 Task: Create a due date automation trigger when advanced on, on the wednesday before a card is due add dates not starting today at 11:00 AM.
Action: Mouse moved to (888, 274)
Screenshot: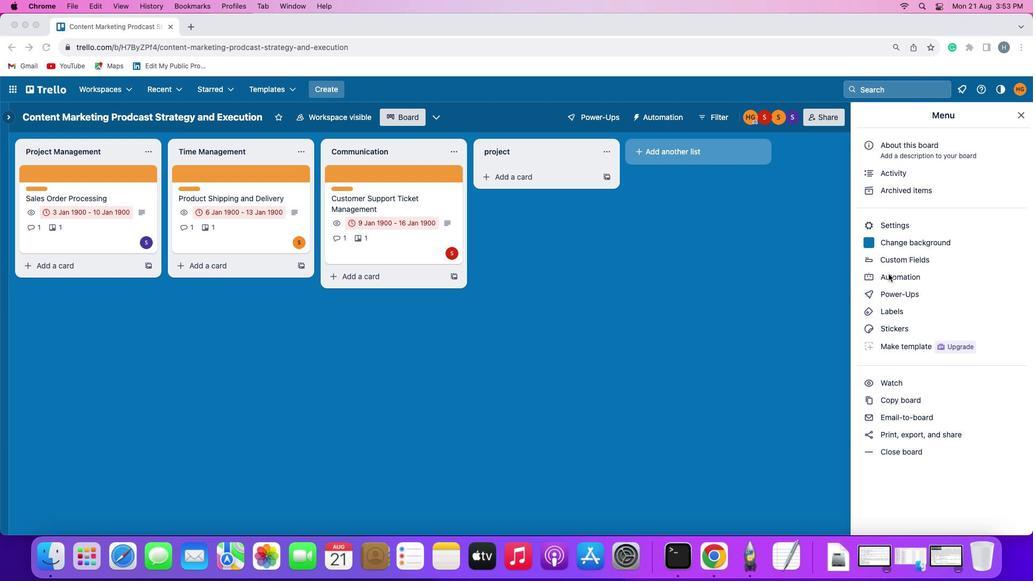 
Action: Mouse pressed left at (888, 274)
Screenshot: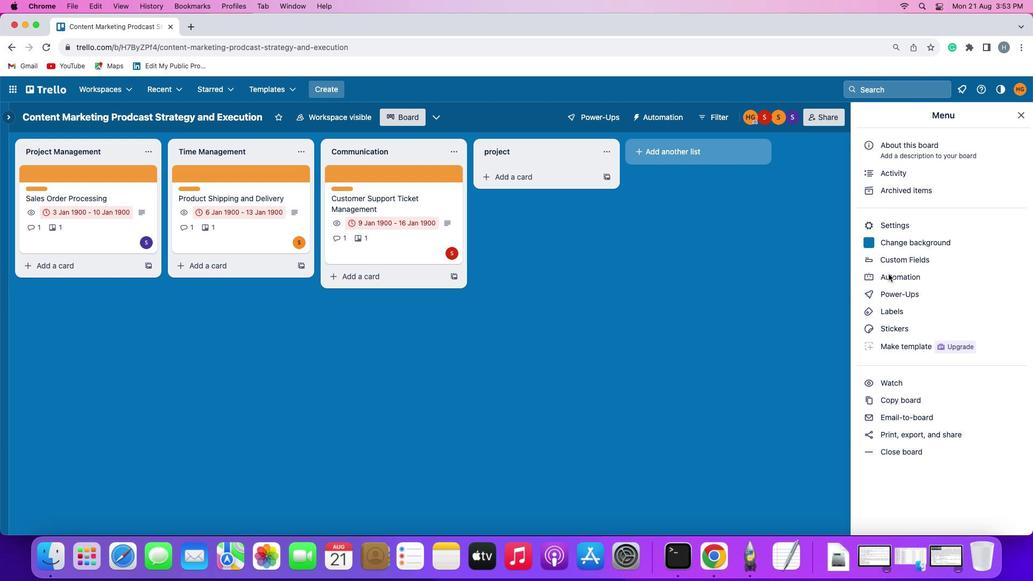 
Action: Mouse moved to (888, 273)
Screenshot: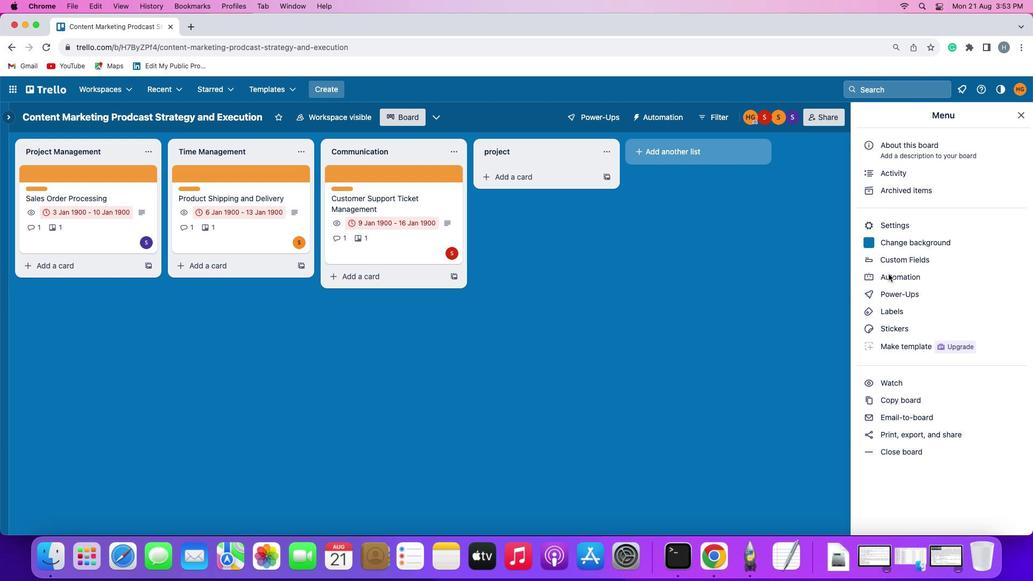 
Action: Mouse pressed left at (888, 273)
Screenshot: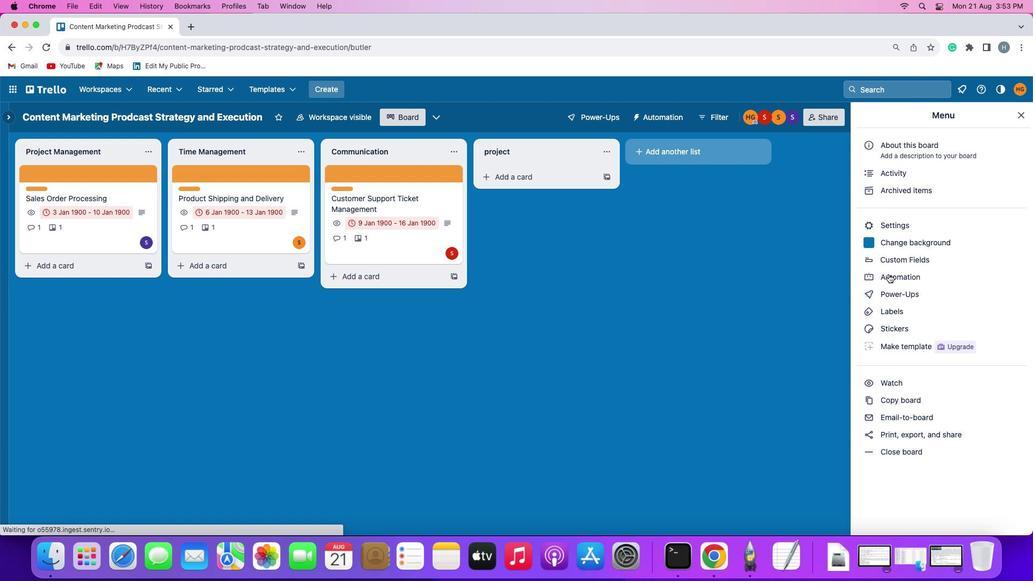 
Action: Mouse moved to (76, 253)
Screenshot: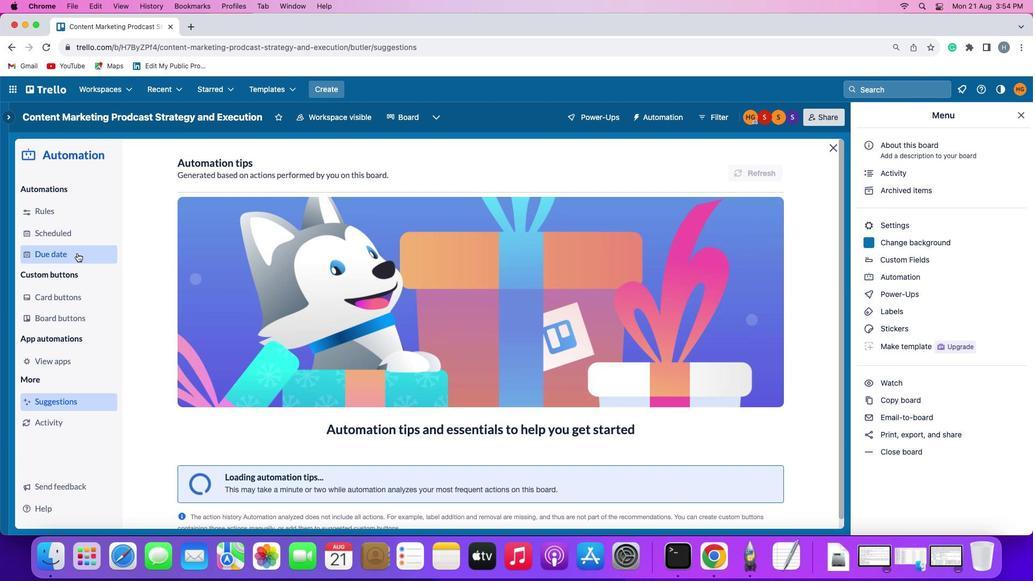 
Action: Mouse pressed left at (76, 253)
Screenshot: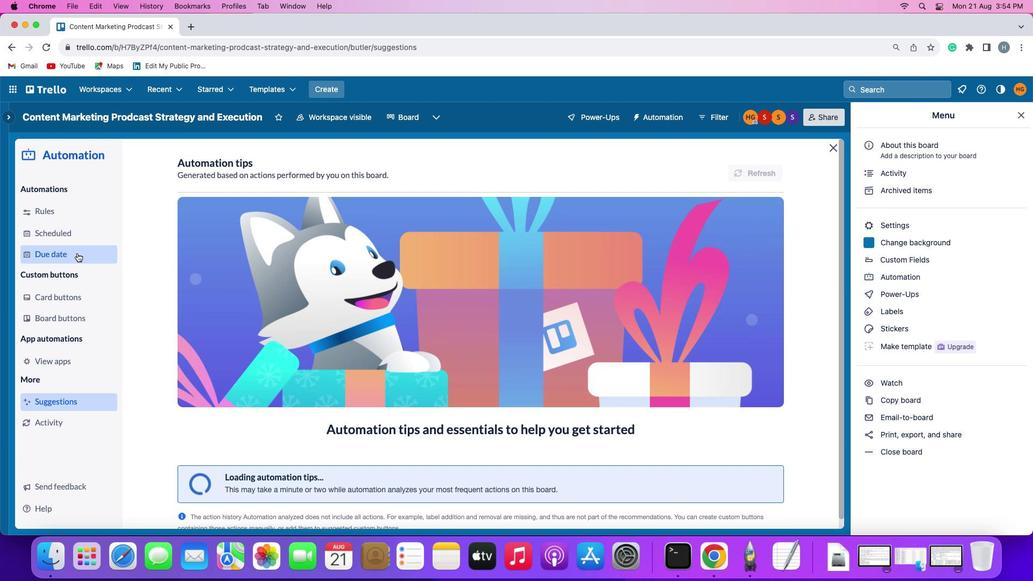 
Action: Mouse moved to (716, 162)
Screenshot: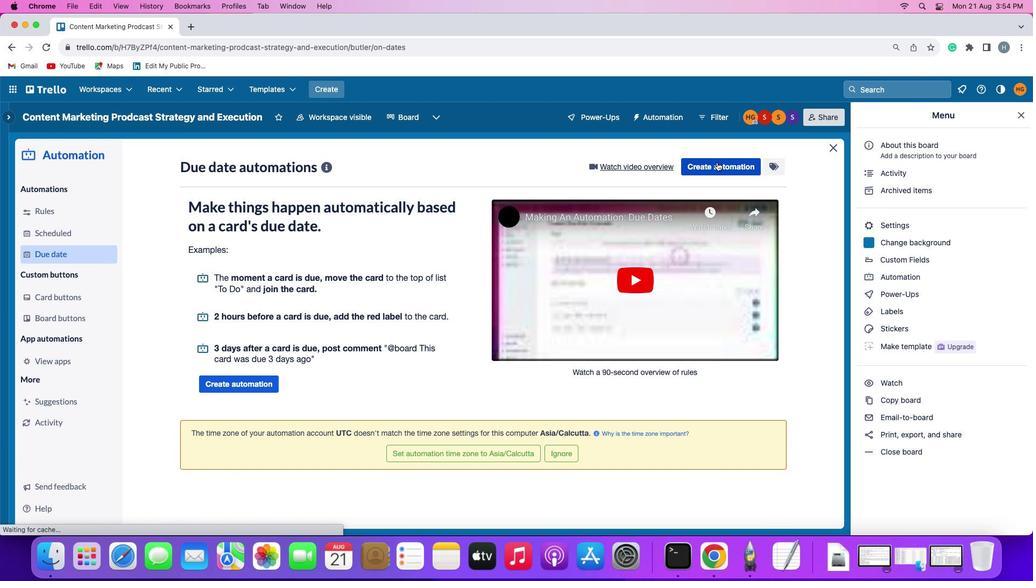 
Action: Mouse pressed left at (716, 162)
Screenshot: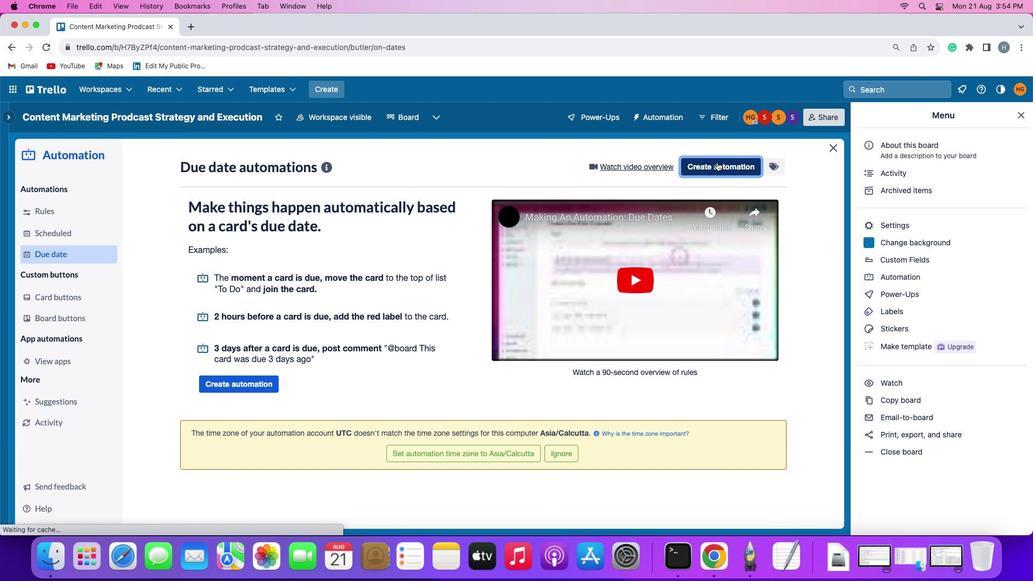 
Action: Mouse moved to (195, 269)
Screenshot: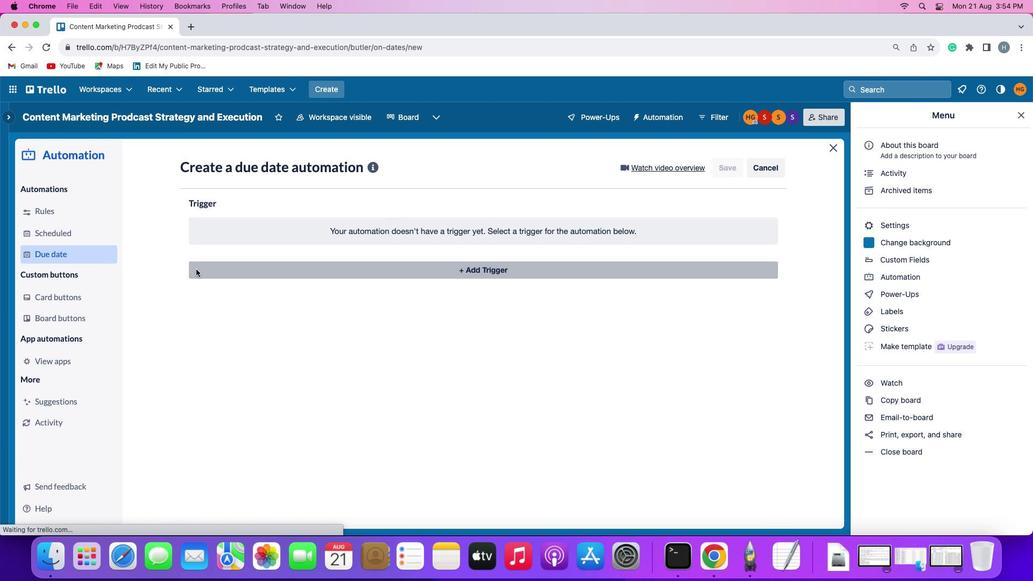 
Action: Mouse pressed left at (195, 269)
Screenshot: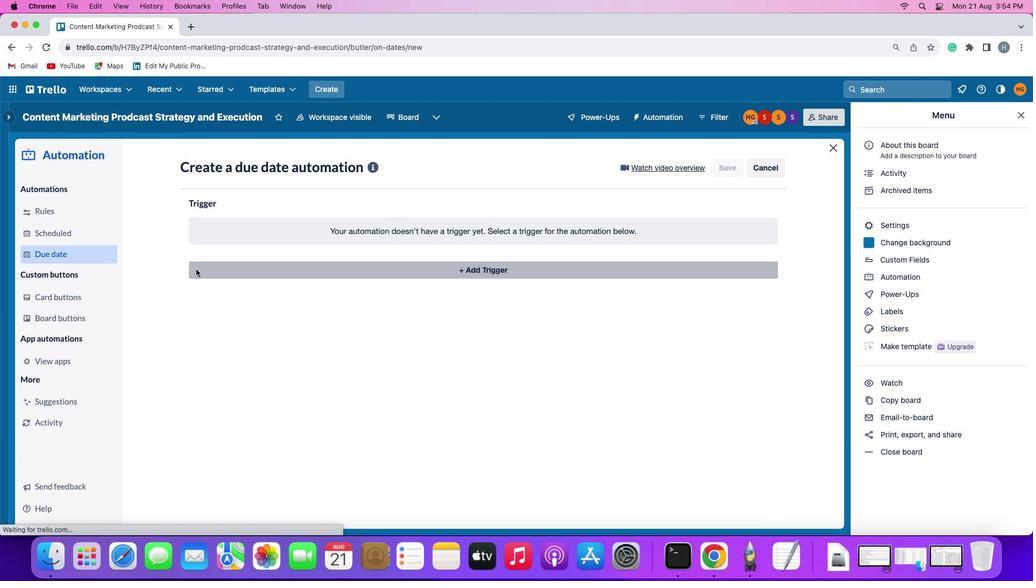 
Action: Mouse moved to (241, 468)
Screenshot: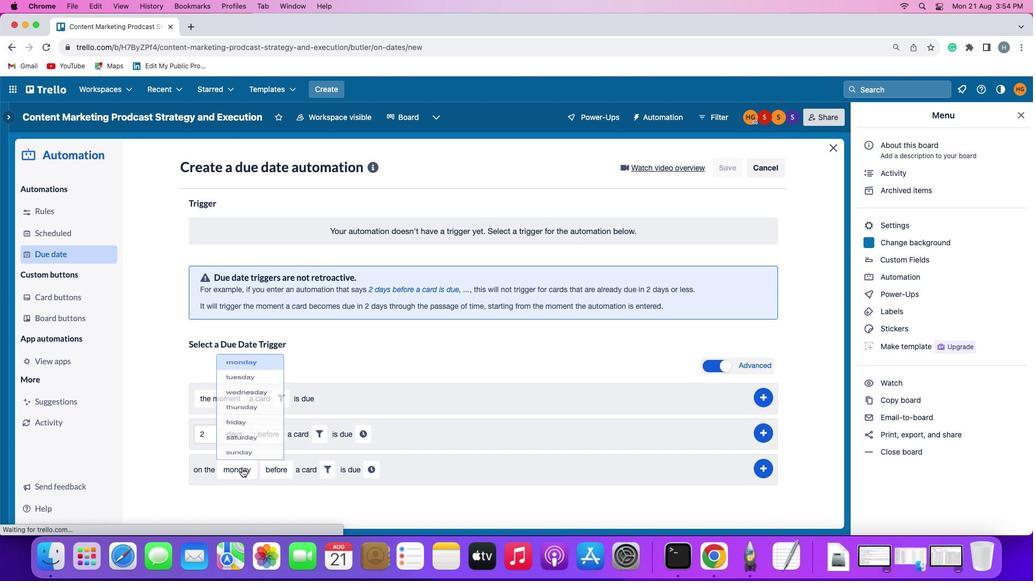 
Action: Mouse pressed left at (241, 468)
Screenshot: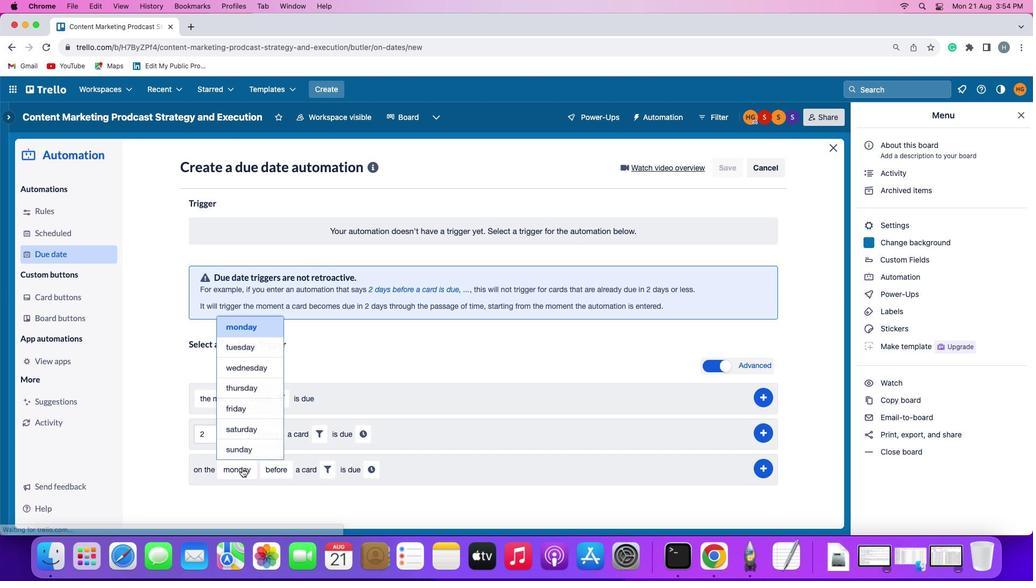 
Action: Mouse moved to (255, 368)
Screenshot: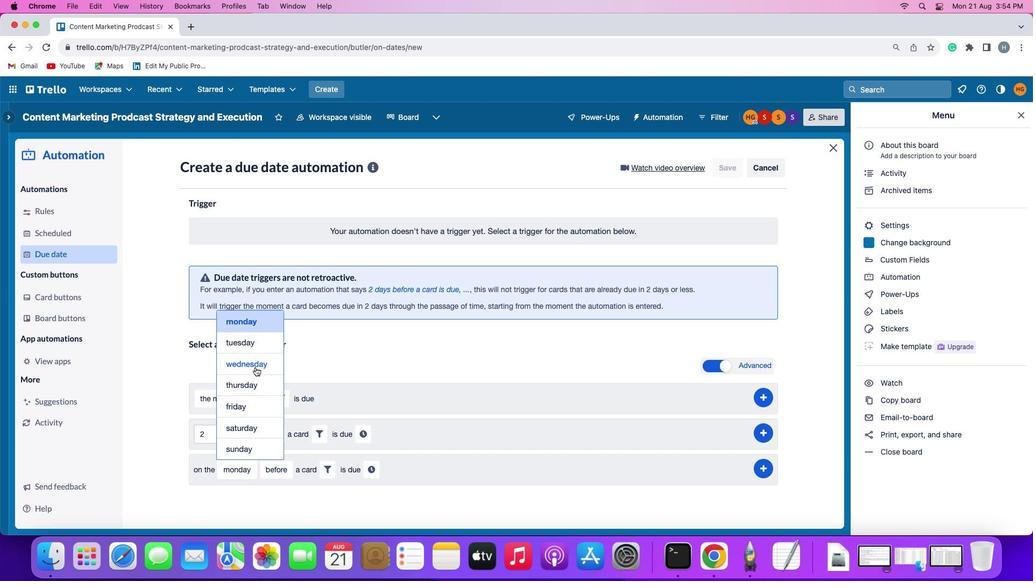 
Action: Mouse pressed left at (255, 368)
Screenshot: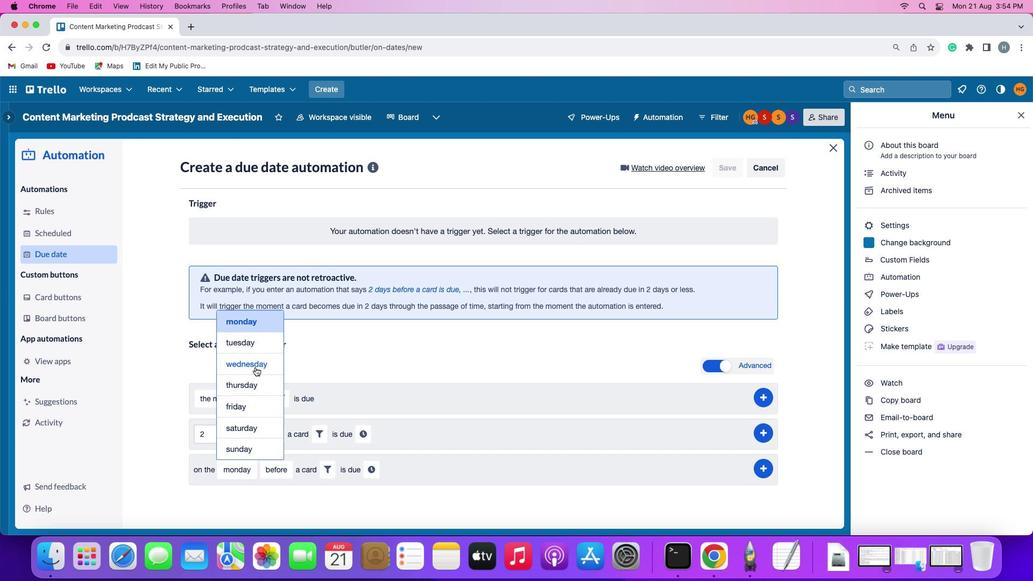 
Action: Mouse moved to (343, 462)
Screenshot: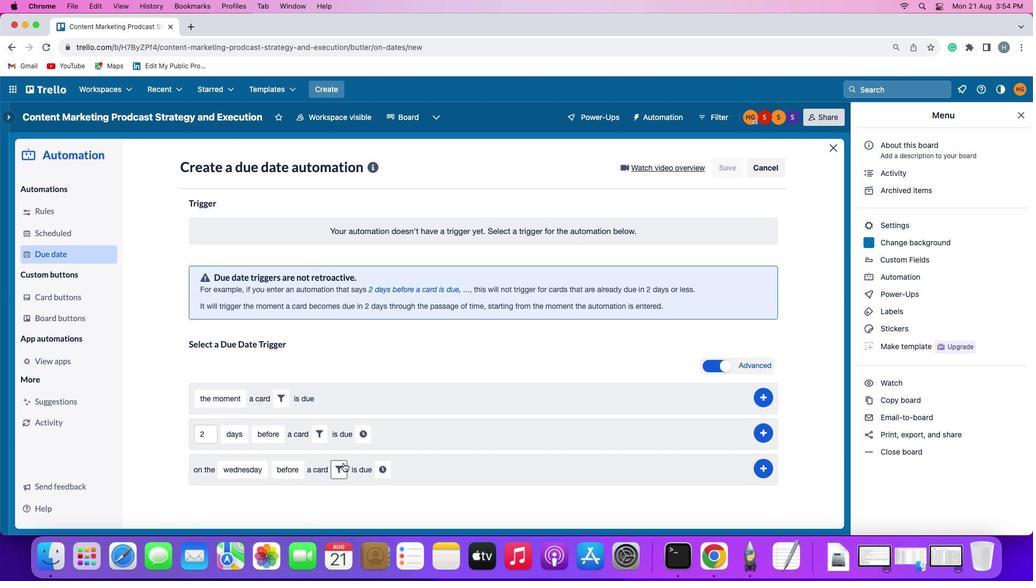 
Action: Mouse pressed left at (343, 462)
Screenshot: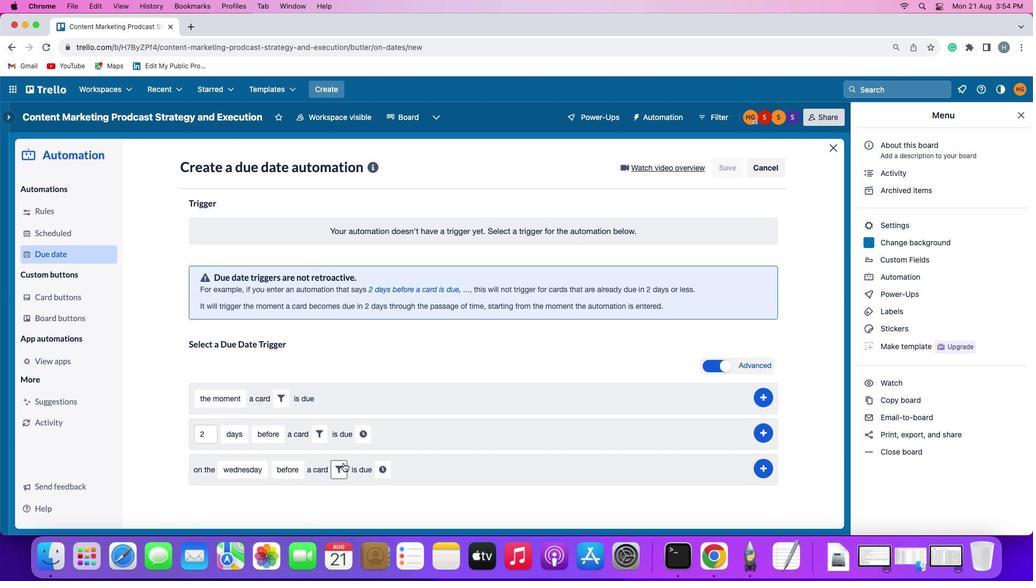 
Action: Mouse moved to (396, 503)
Screenshot: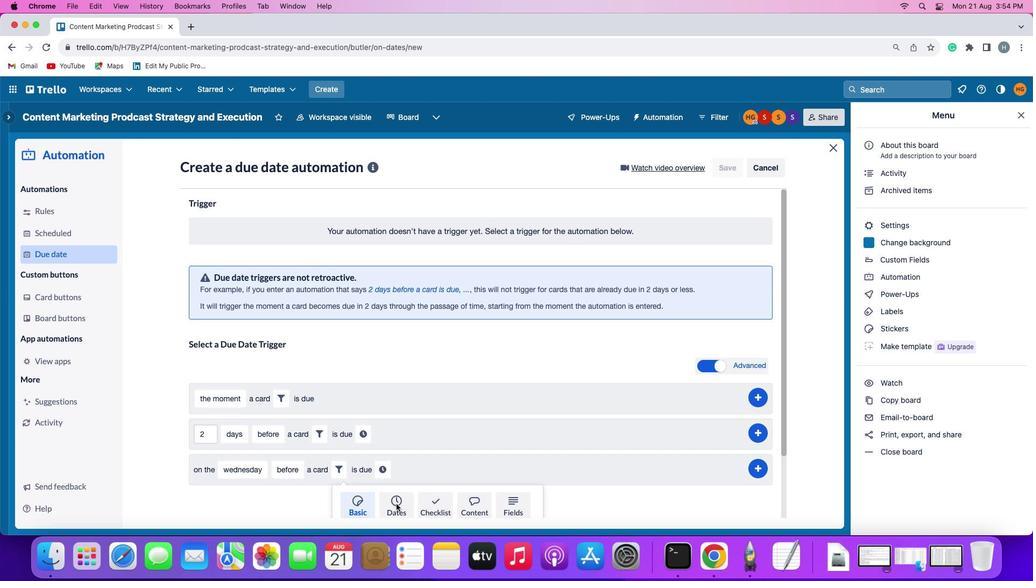 
Action: Mouse pressed left at (396, 503)
Screenshot: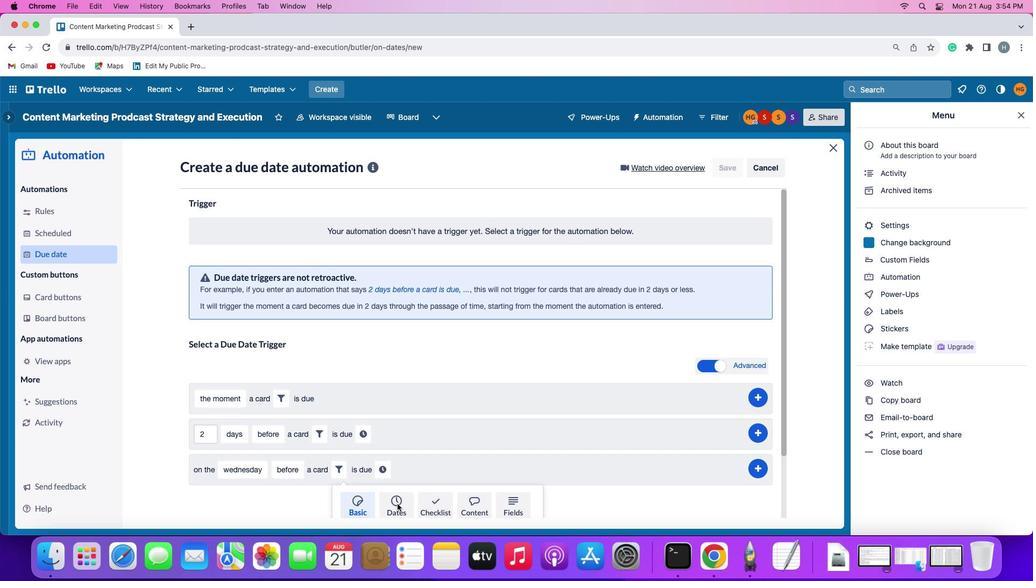 
Action: Mouse moved to (310, 502)
Screenshot: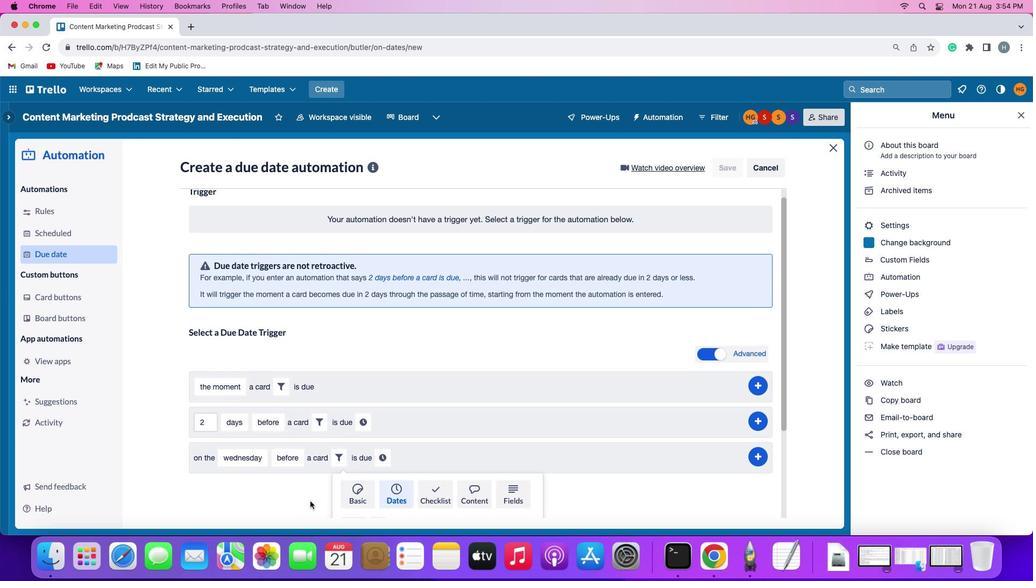 
Action: Mouse scrolled (310, 502) with delta (0, 0)
Screenshot: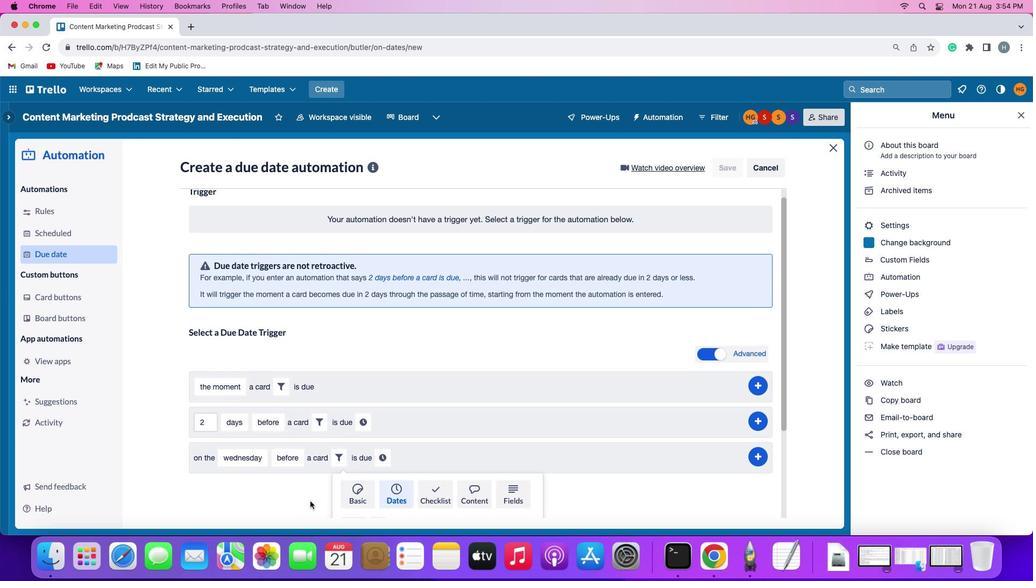
Action: Mouse moved to (310, 502)
Screenshot: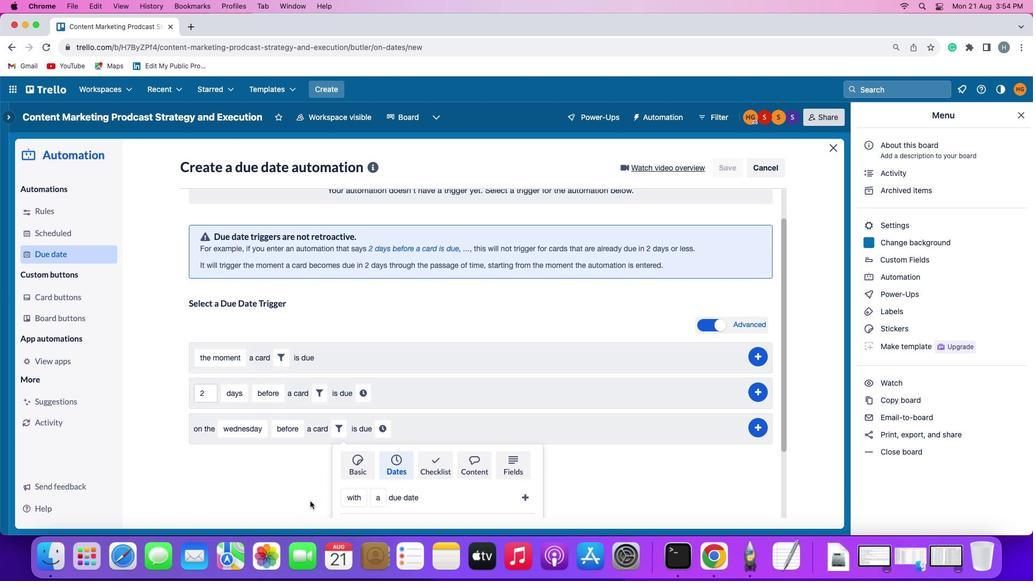 
Action: Mouse scrolled (310, 502) with delta (0, 0)
Screenshot: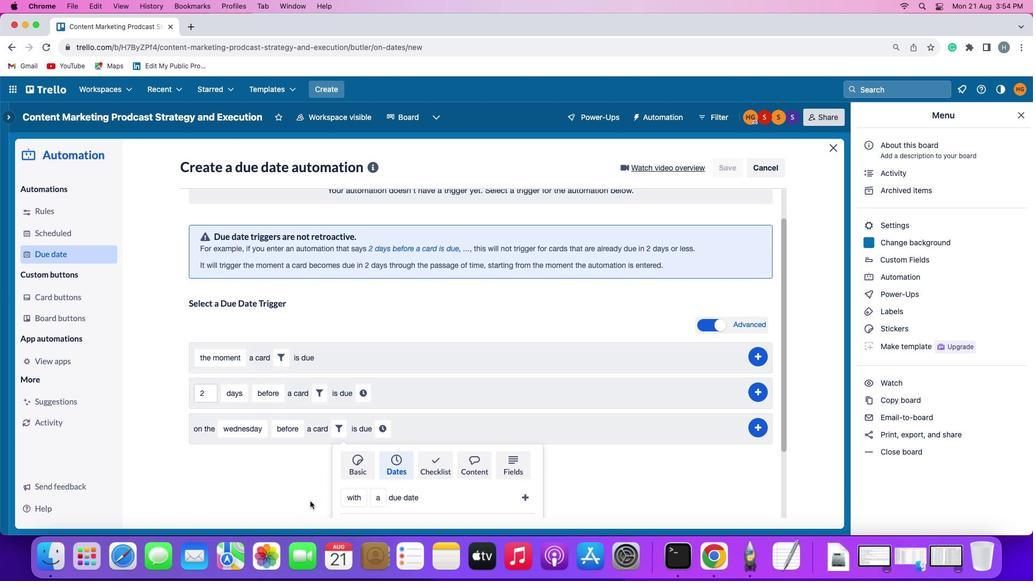 
Action: Mouse scrolled (310, 502) with delta (0, -2)
Screenshot: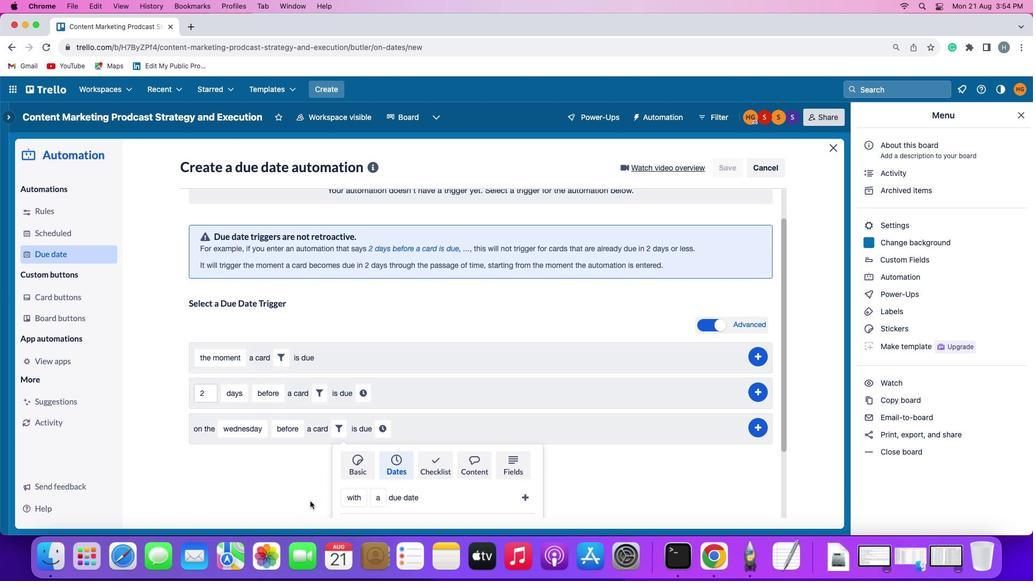 
Action: Mouse moved to (310, 502)
Screenshot: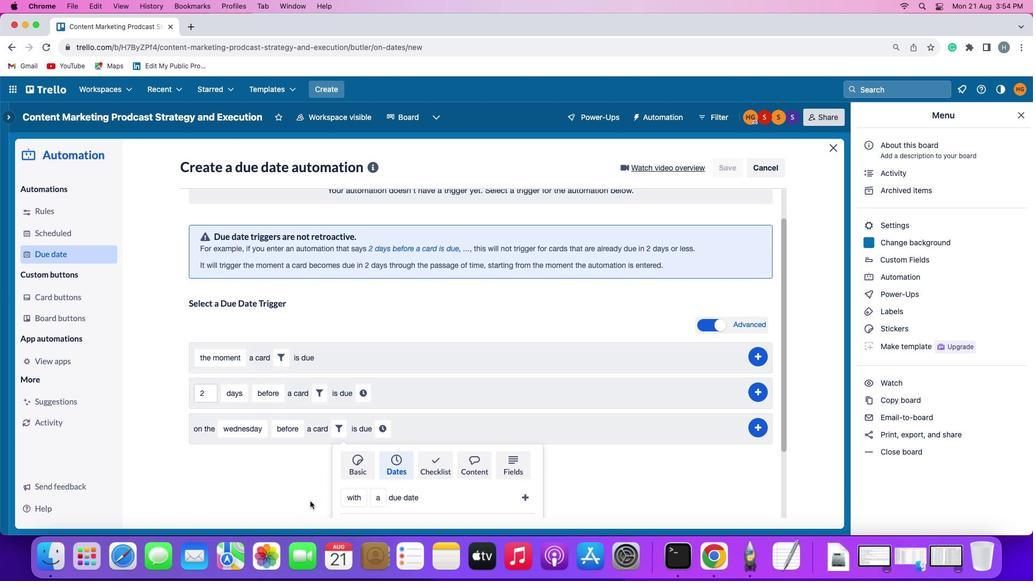 
Action: Mouse scrolled (310, 502) with delta (0, -2)
Screenshot: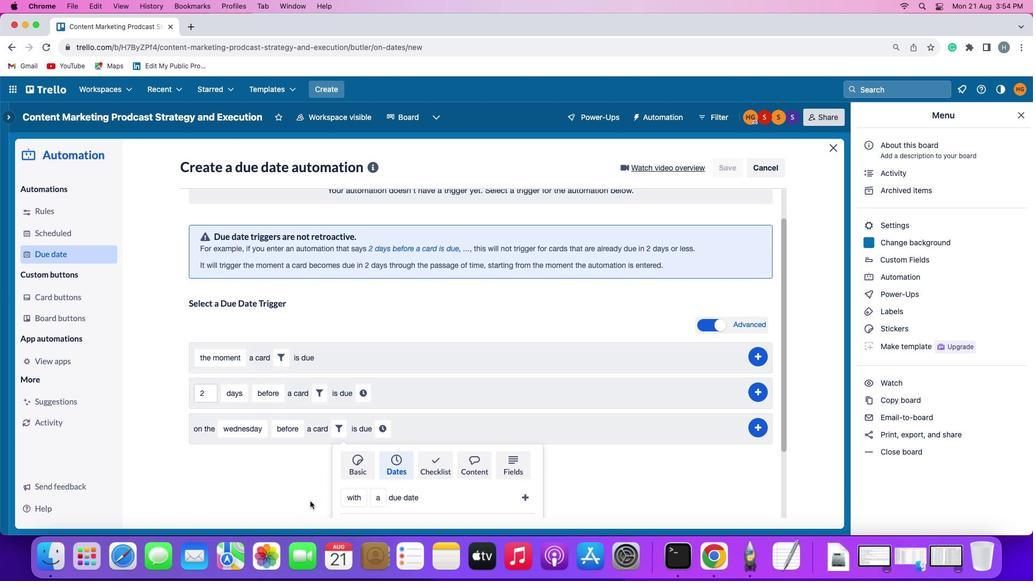 
Action: Mouse scrolled (310, 502) with delta (0, -3)
Screenshot: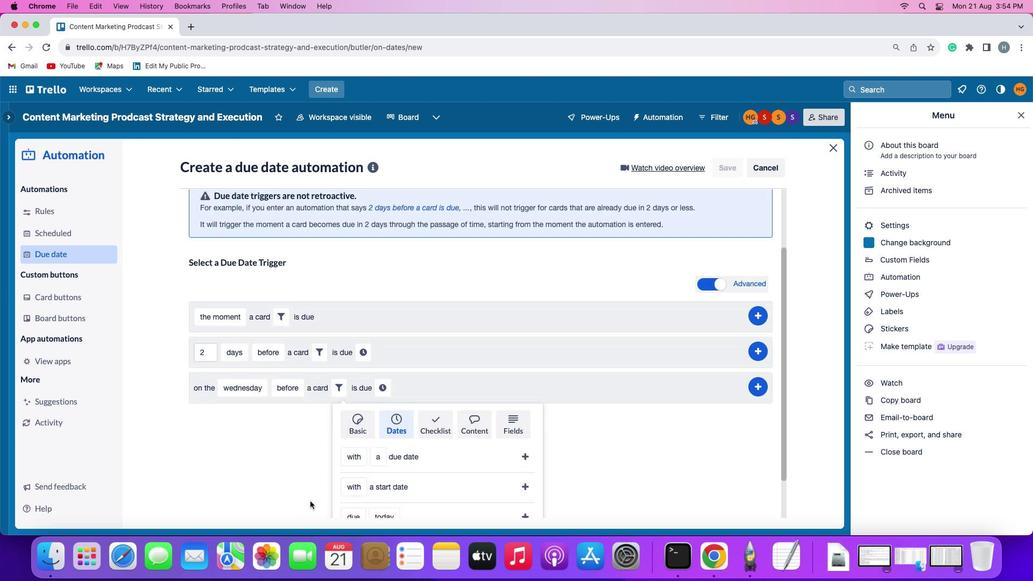
Action: Mouse moved to (309, 500)
Screenshot: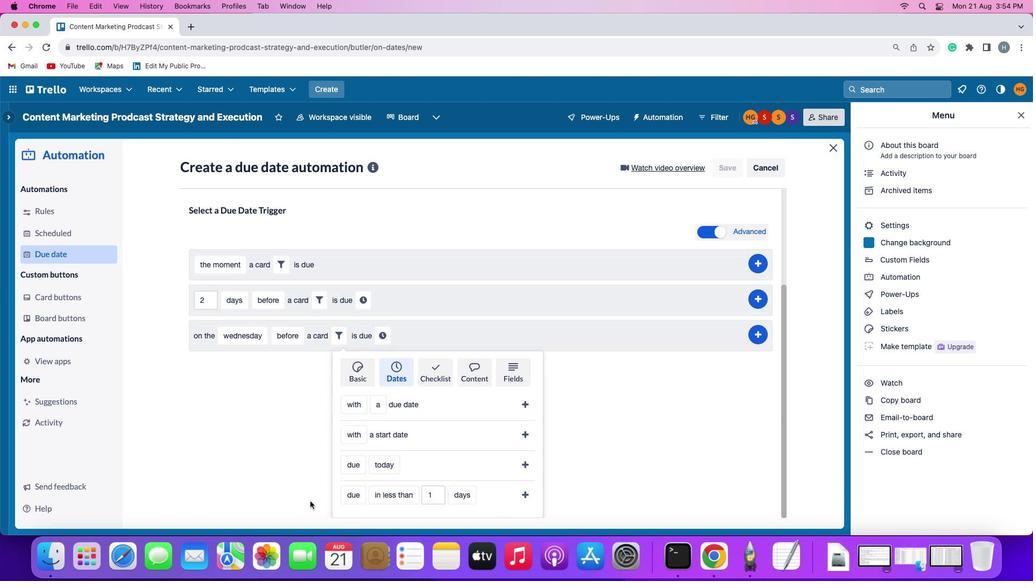 
Action: Mouse scrolled (309, 500) with delta (0, 0)
Screenshot: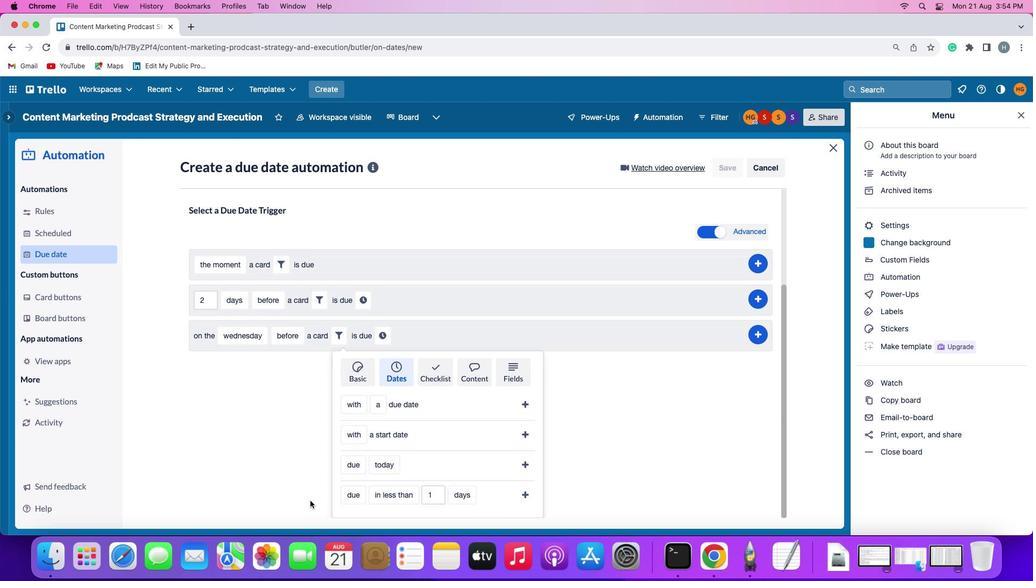 
Action: Mouse scrolled (309, 500) with delta (0, 0)
Screenshot: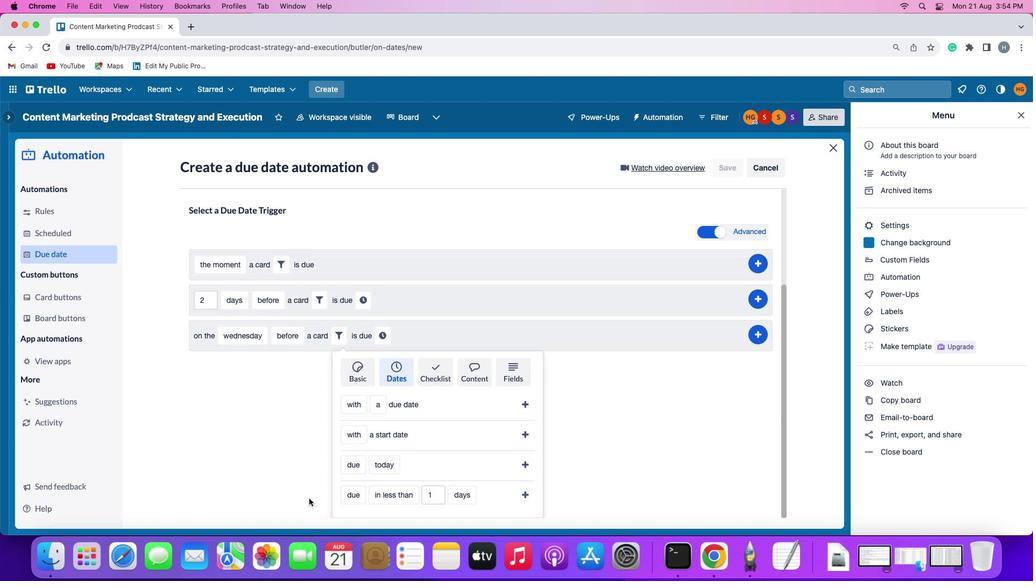 
Action: Mouse scrolled (309, 500) with delta (0, -1)
Screenshot: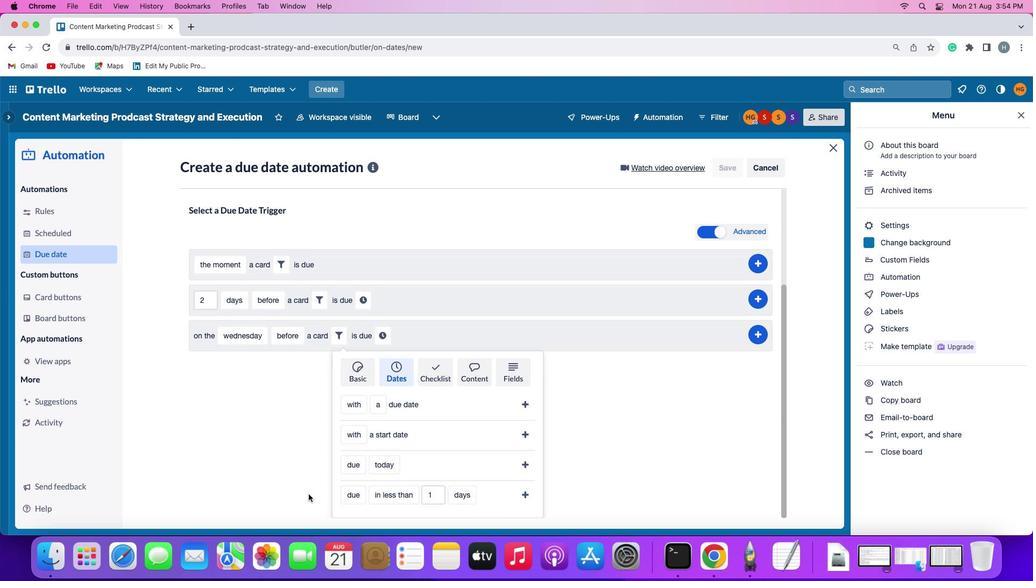 
Action: Mouse scrolled (309, 500) with delta (0, -2)
Screenshot: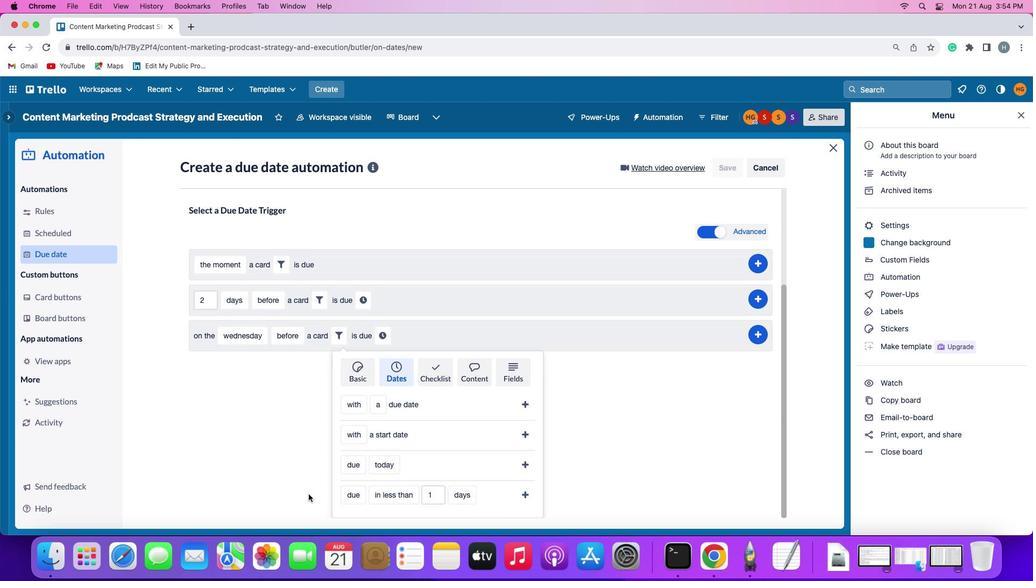 
Action: Mouse moved to (354, 463)
Screenshot: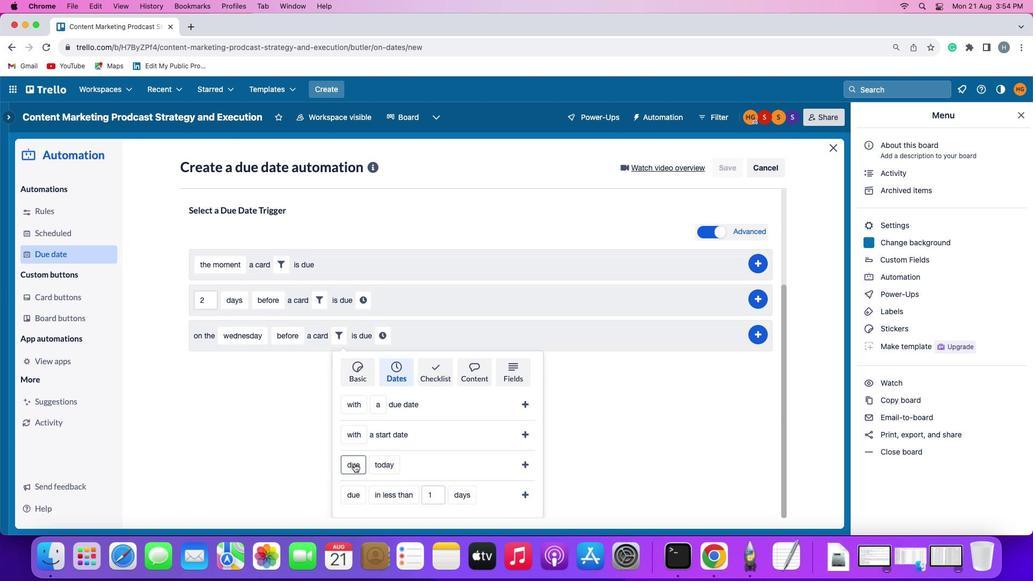 
Action: Mouse pressed left at (354, 463)
Screenshot: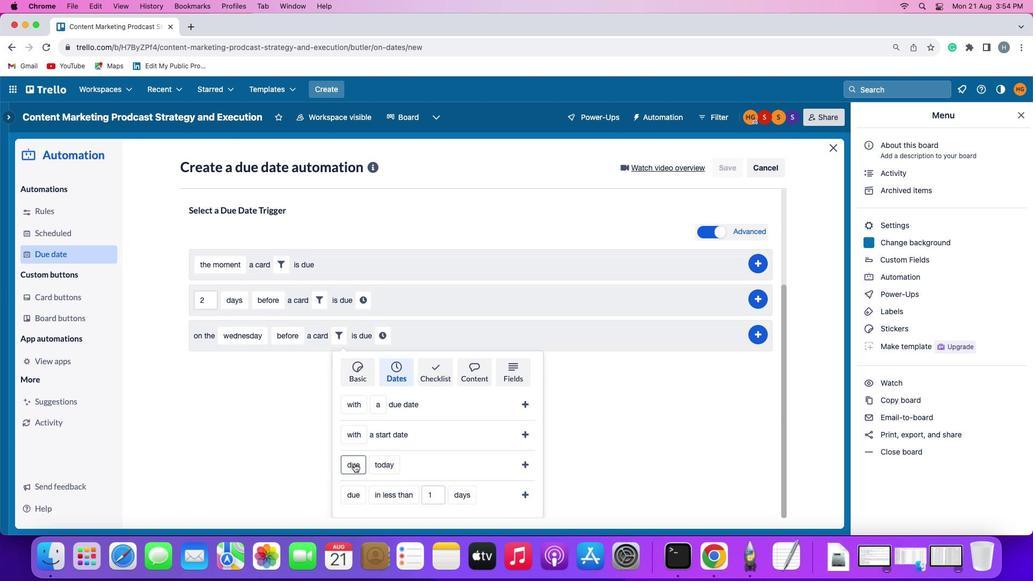 
Action: Mouse moved to (361, 443)
Screenshot: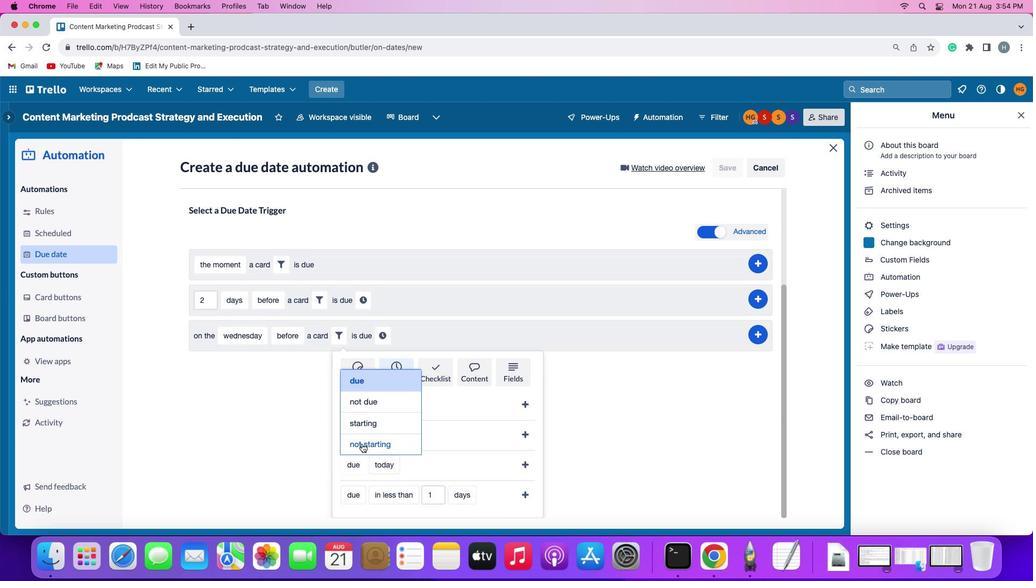 
Action: Mouse pressed left at (361, 443)
Screenshot: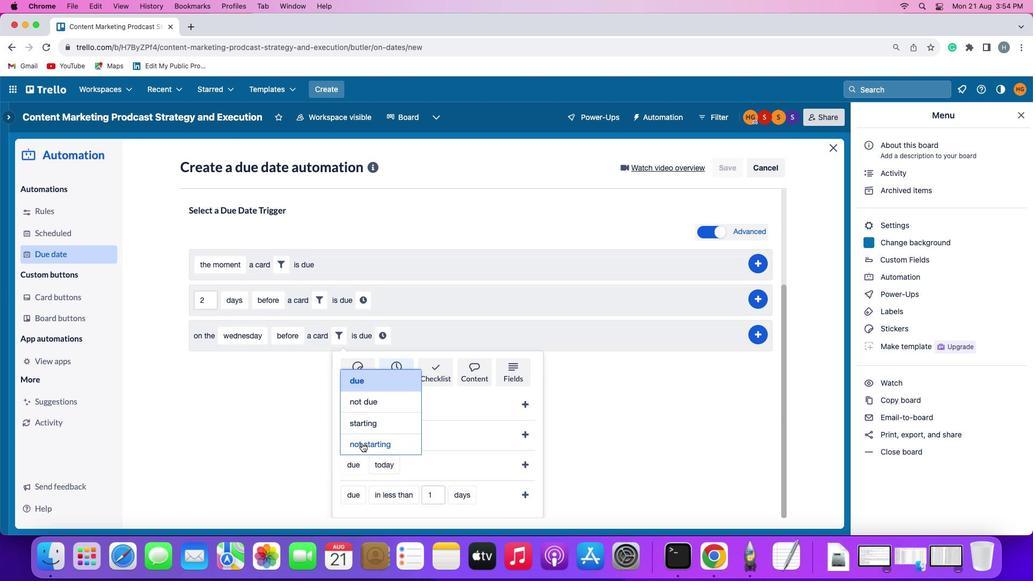 
Action: Mouse moved to (409, 463)
Screenshot: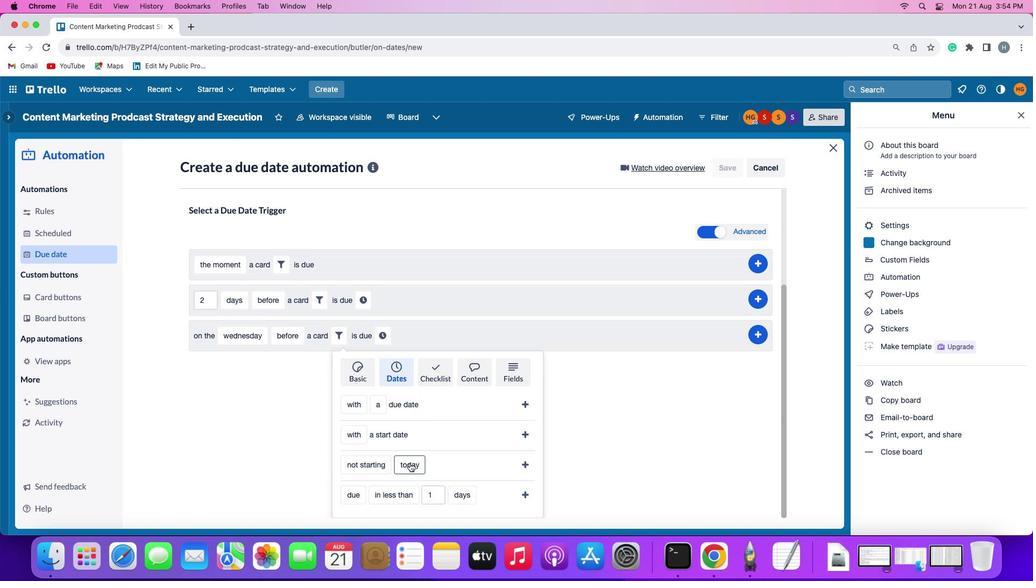 
Action: Mouse pressed left at (409, 463)
Screenshot: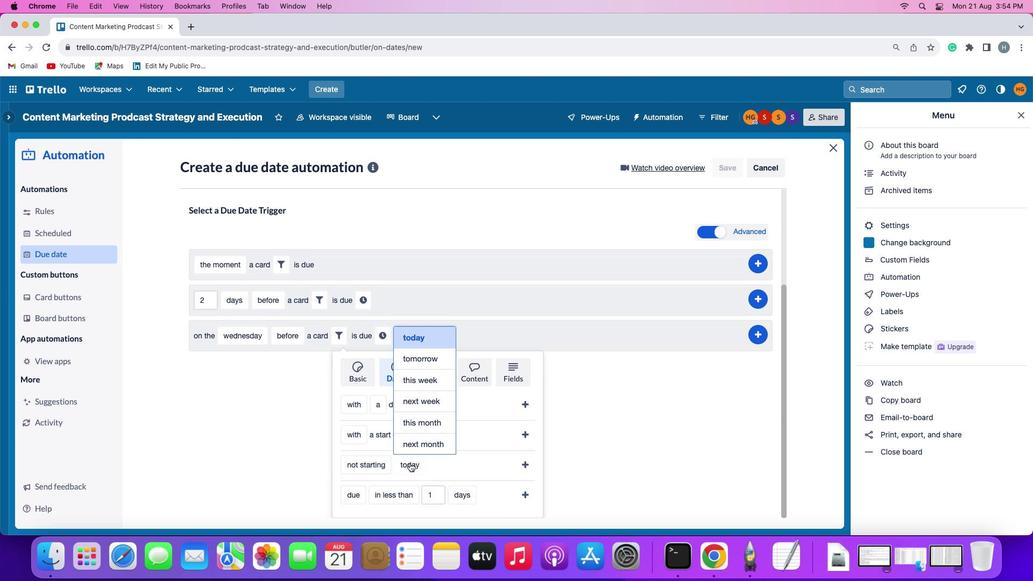 
Action: Mouse moved to (429, 333)
Screenshot: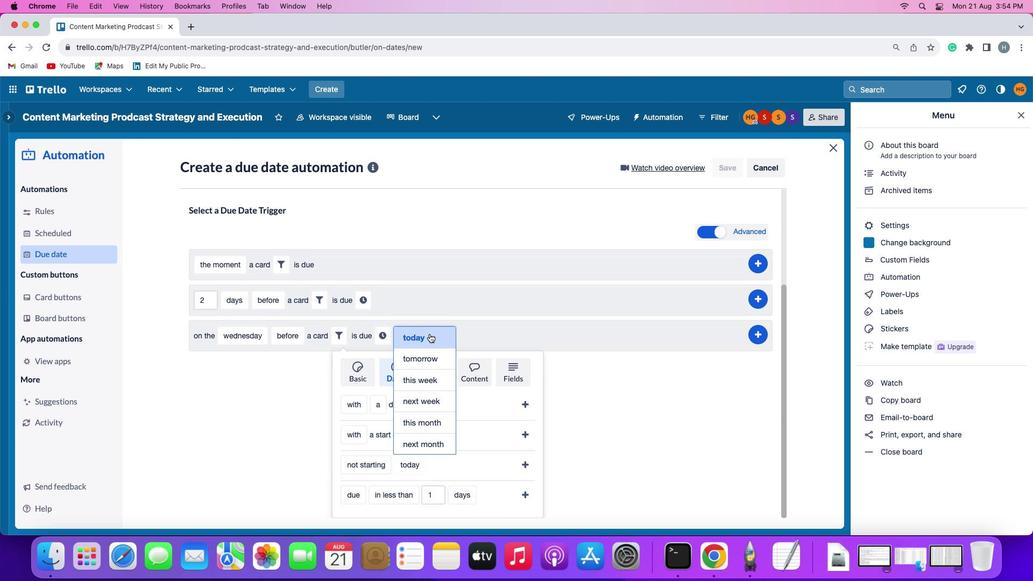 
Action: Mouse pressed left at (429, 333)
Screenshot: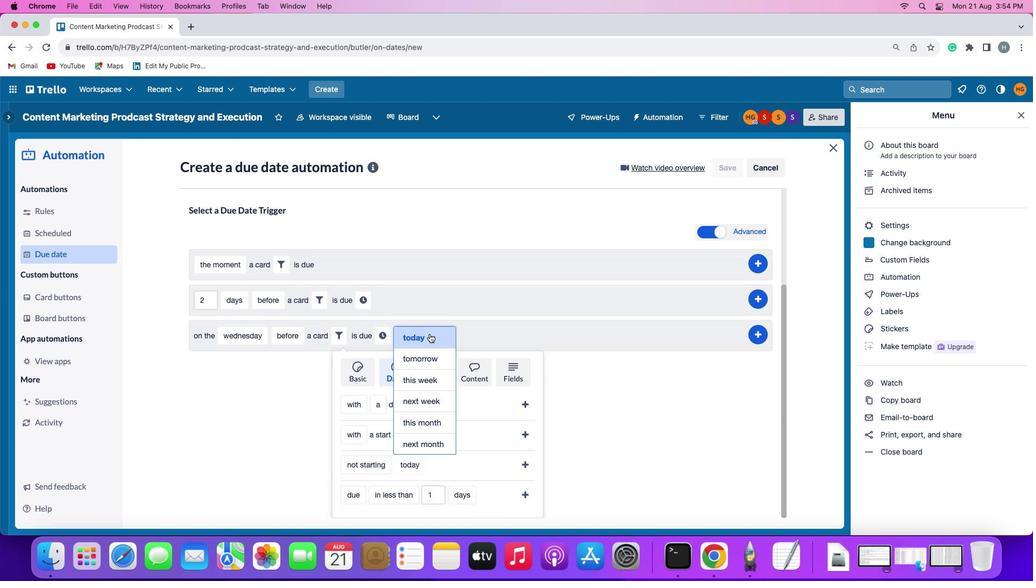 
Action: Mouse moved to (526, 466)
Screenshot: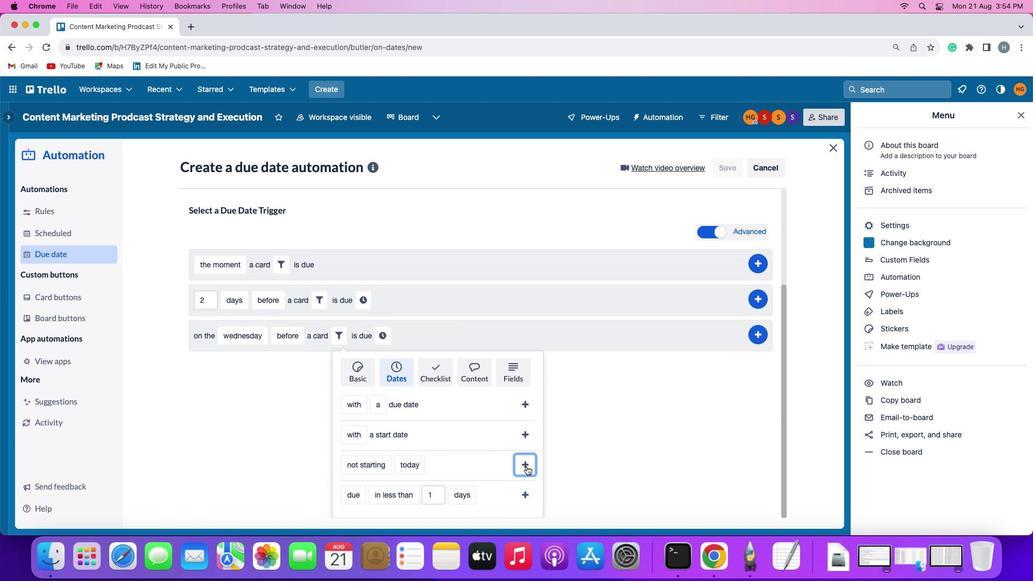 
Action: Mouse pressed left at (526, 466)
Screenshot: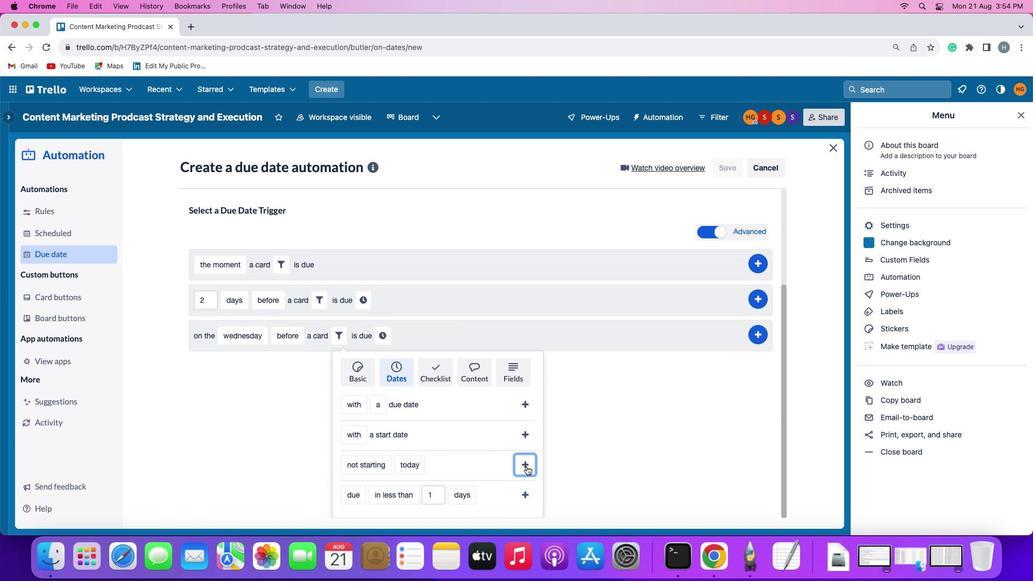 
Action: Mouse moved to (470, 469)
Screenshot: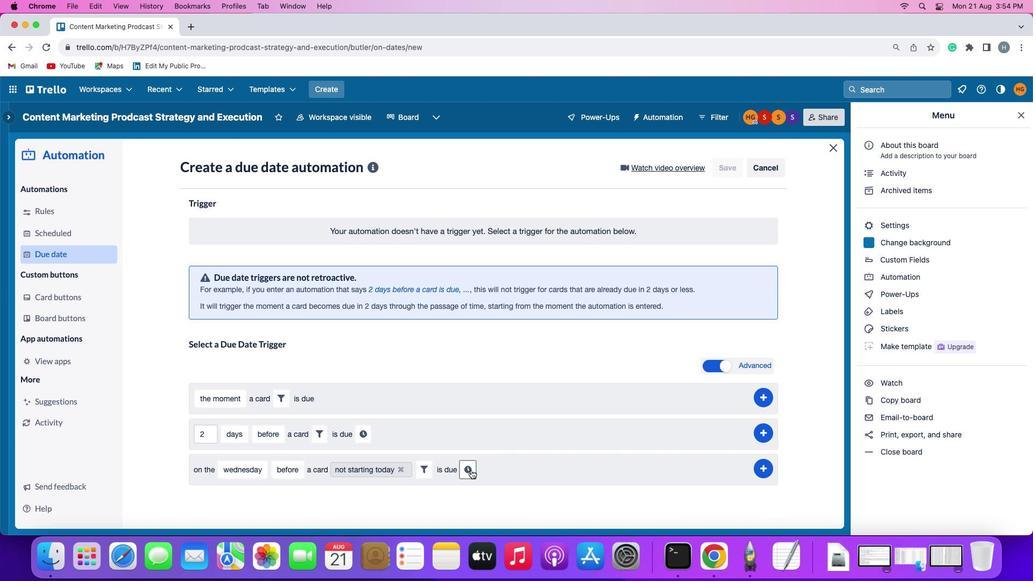 
Action: Mouse pressed left at (470, 469)
Screenshot: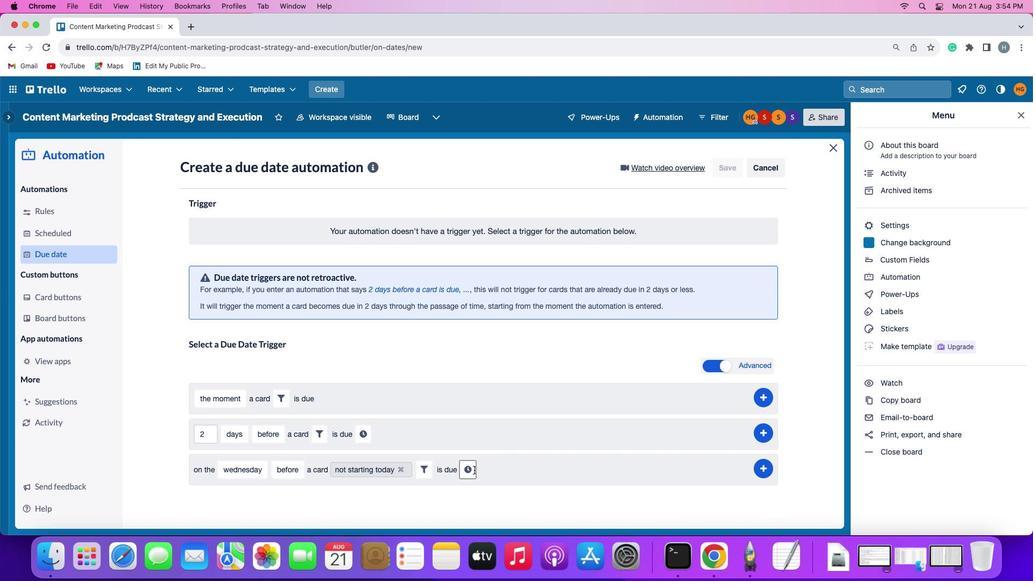 
Action: Mouse moved to (489, 471)
Screenshot: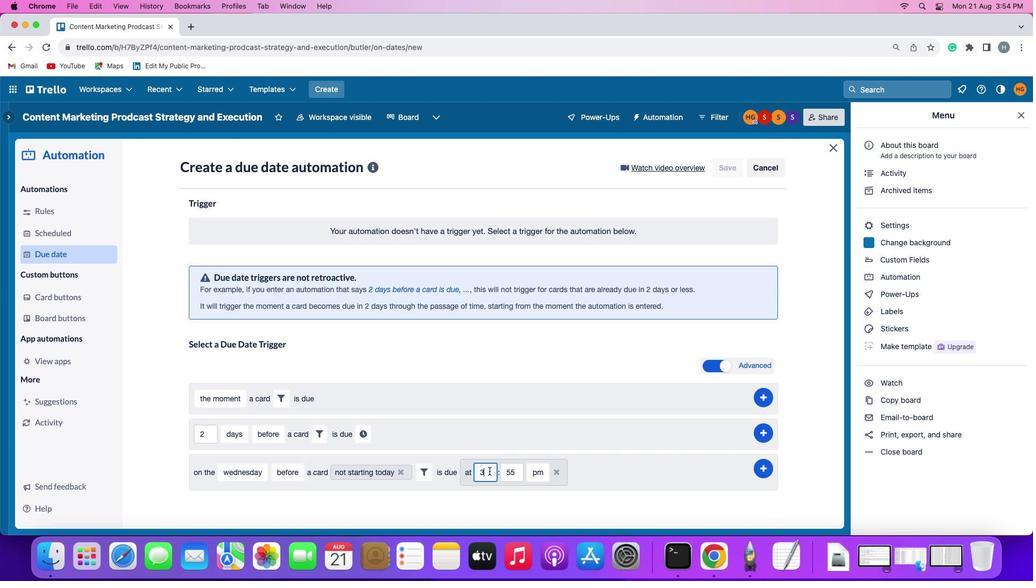 
Action: Mouse pressed left at (489, 471)
Screenshot: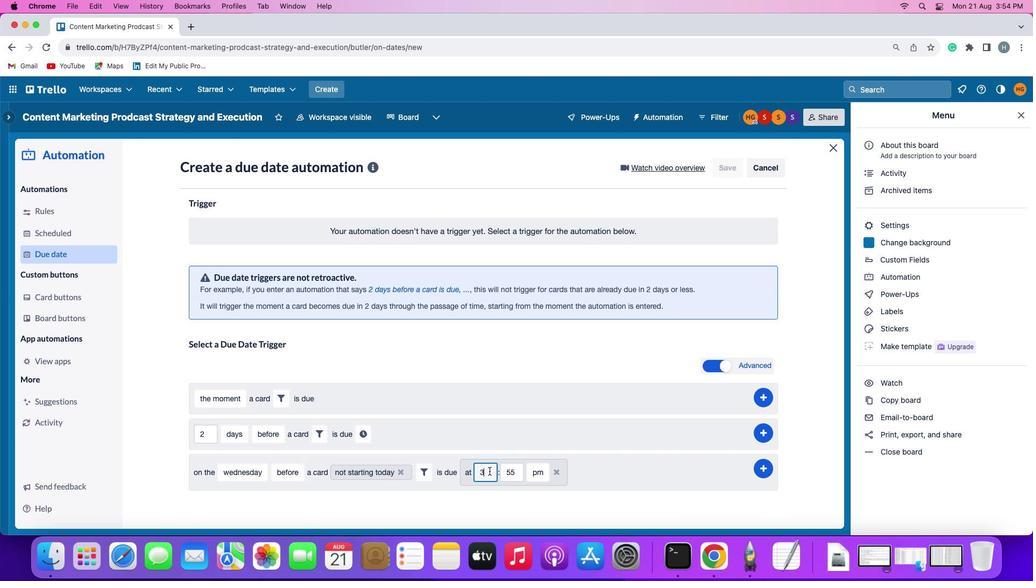 
Action: Mouse moved to (491, 476)
Screenshot: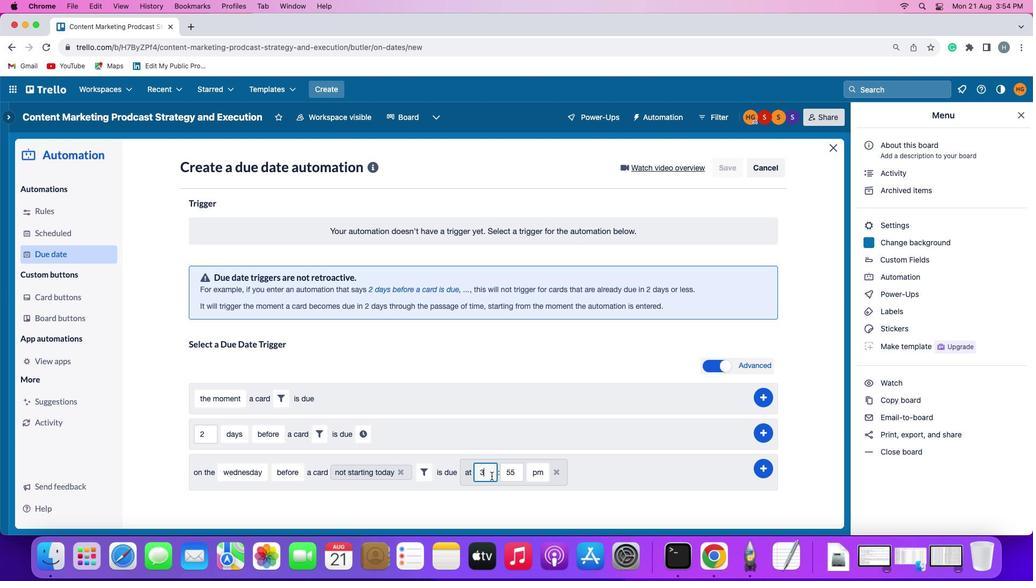 
Action: Key pressed Key.backspace'1''1'
Screenshot: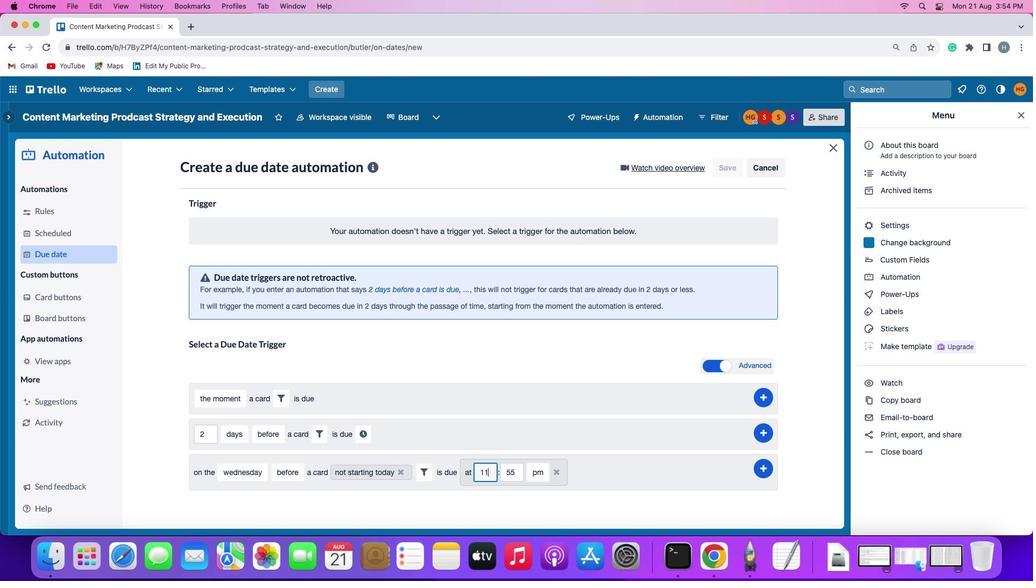 
Action: Mouse moved to (524, 475)
Screenshot: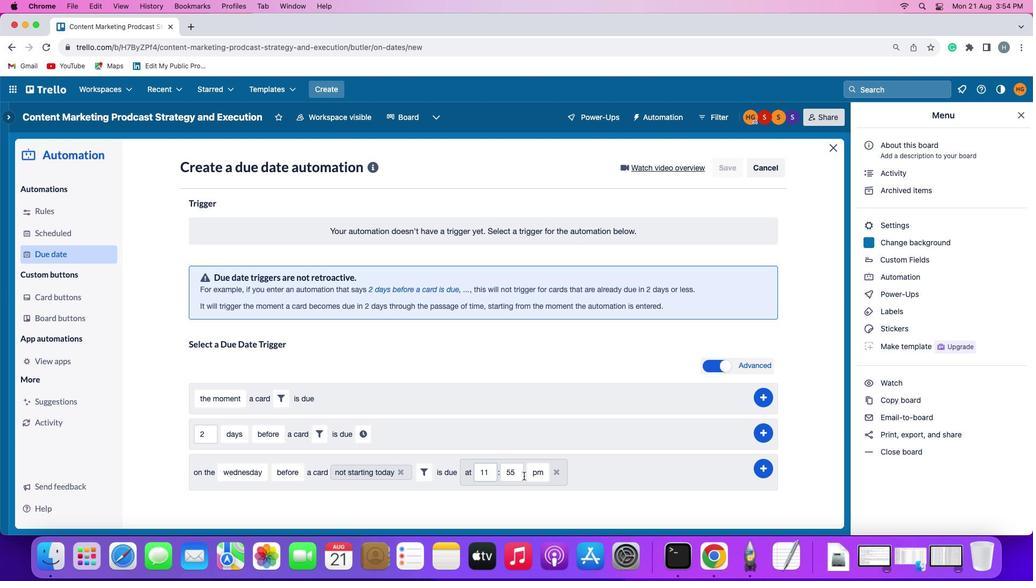 
Action: Mouse pressed left at (524, 475)
Screenshot: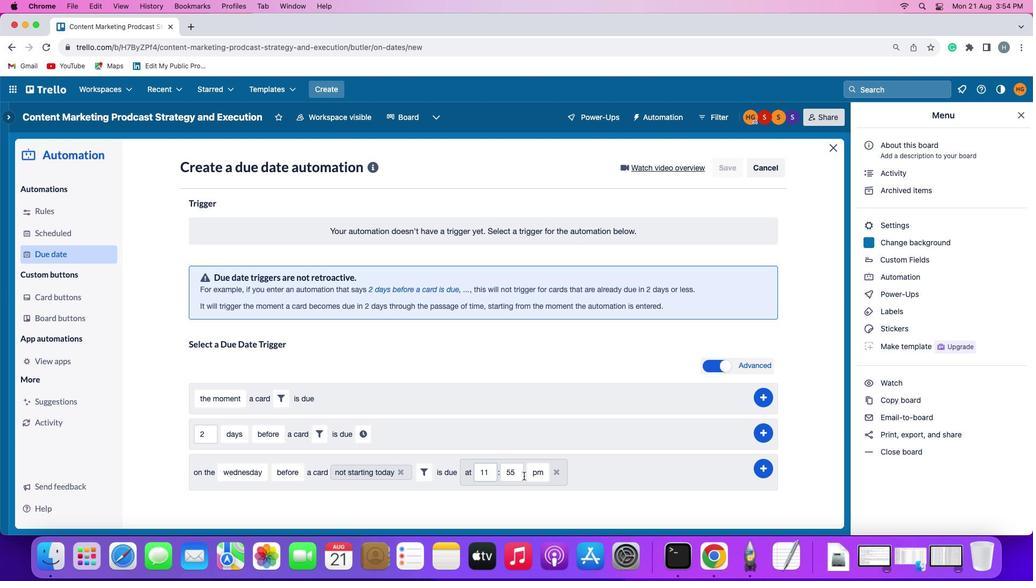 
Action: Mouse moved to (522, 475)
Screenshot: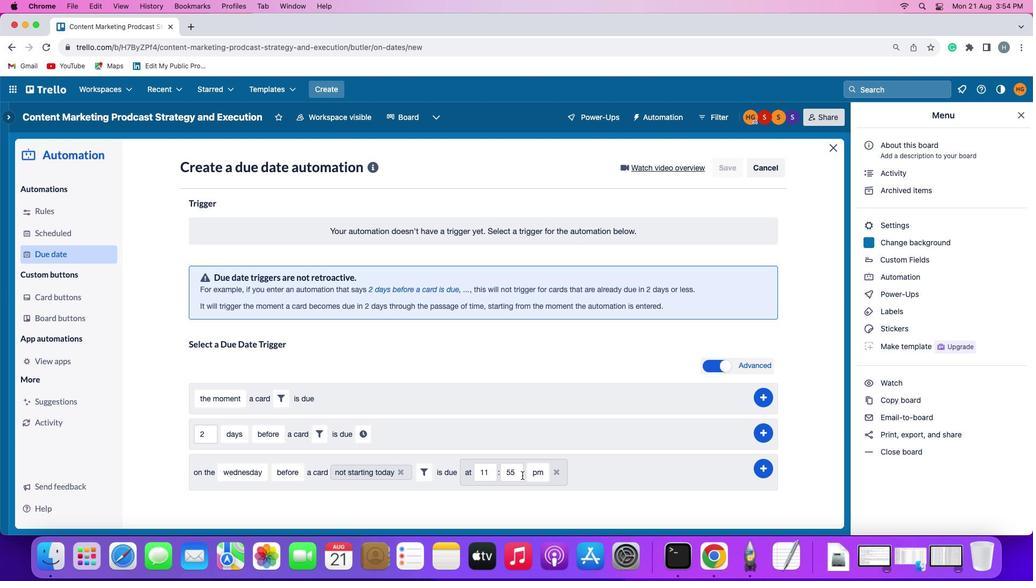 
Action: Key pressed Key.backspace
Screenshot: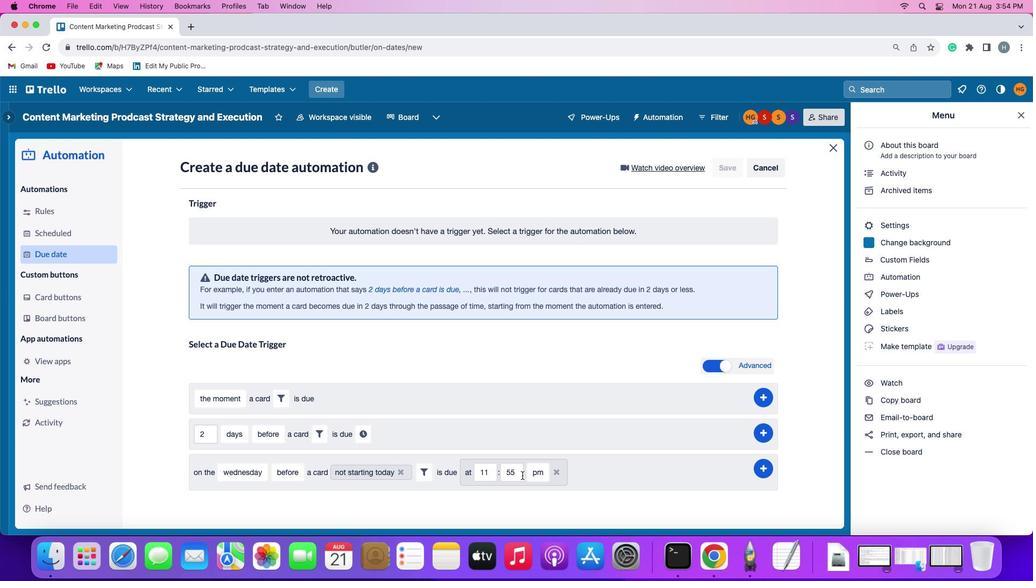 
Action: Mouse moved to (520, 472)
Screenshot: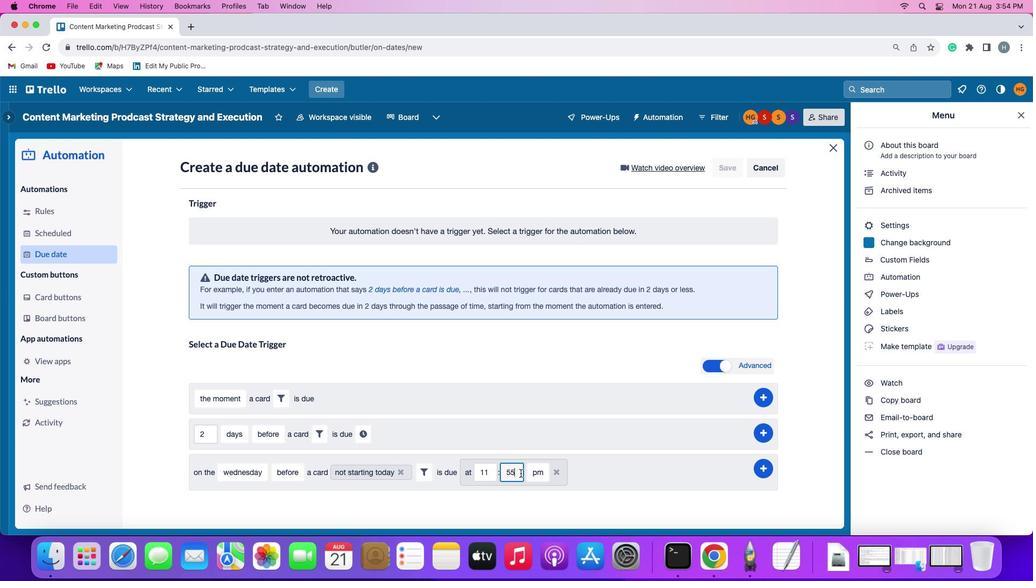 
Action: Mouse pressed left at (520, 472)
Screenshot: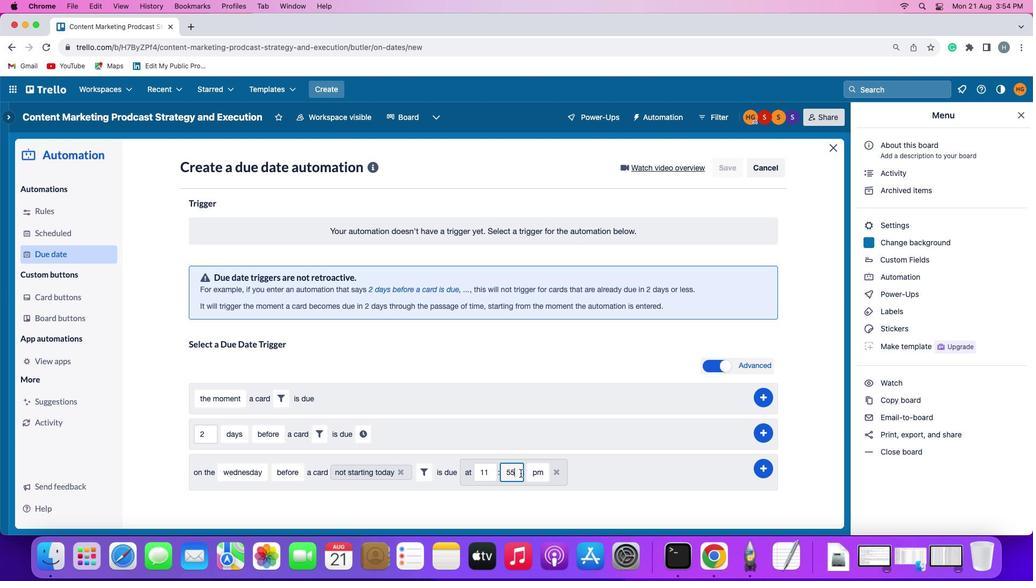 
Action: Mouse pressed left at (520, 472)
Screenshot: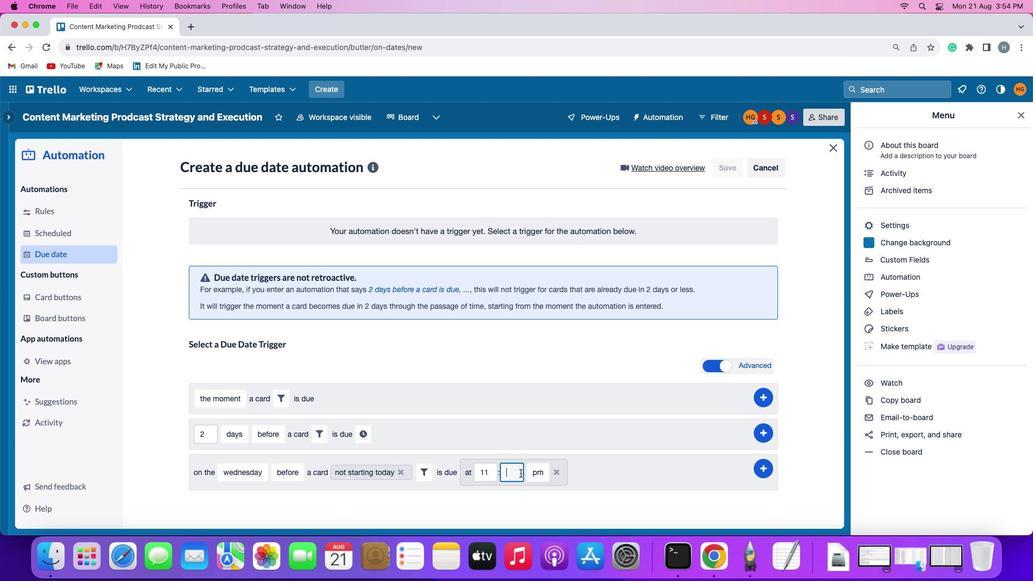 
Action: Key pressed Key.backspaceKey.backspace'0''0'
Screenshot: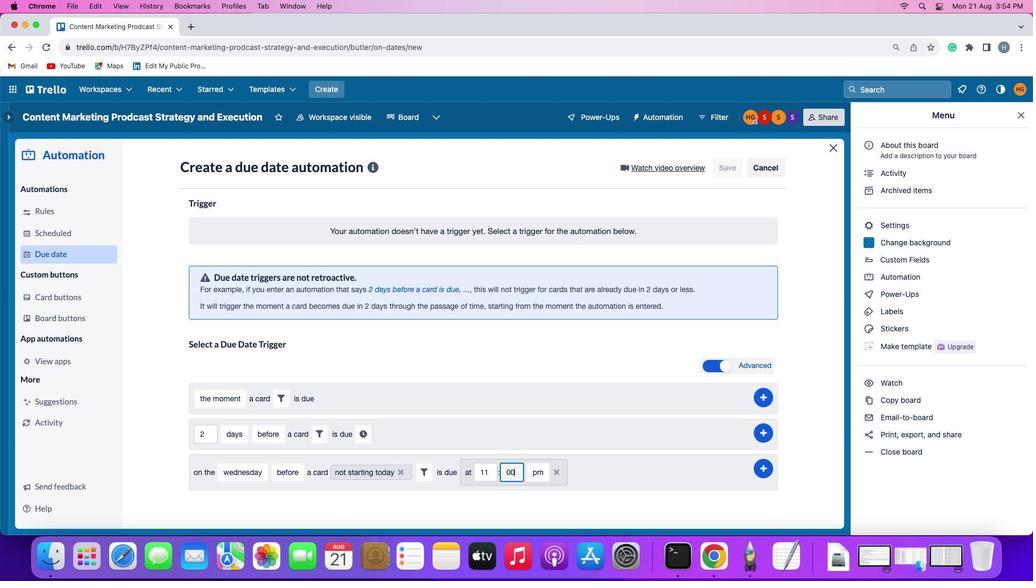 
Action: Mouse moved to (538, 472)
Screenshot: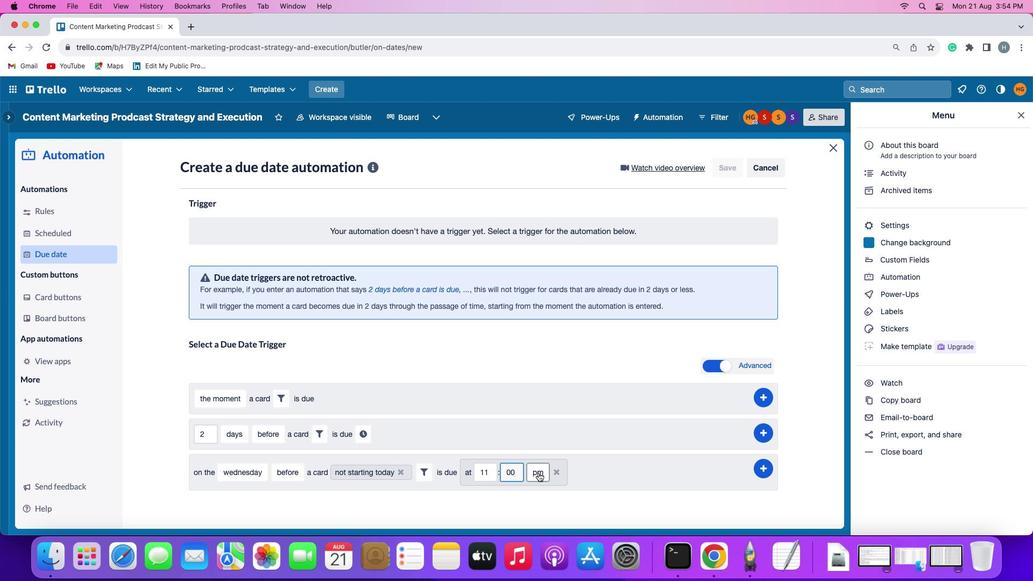 
Action: Mouse pressed left at (538, 472)
Screenshot: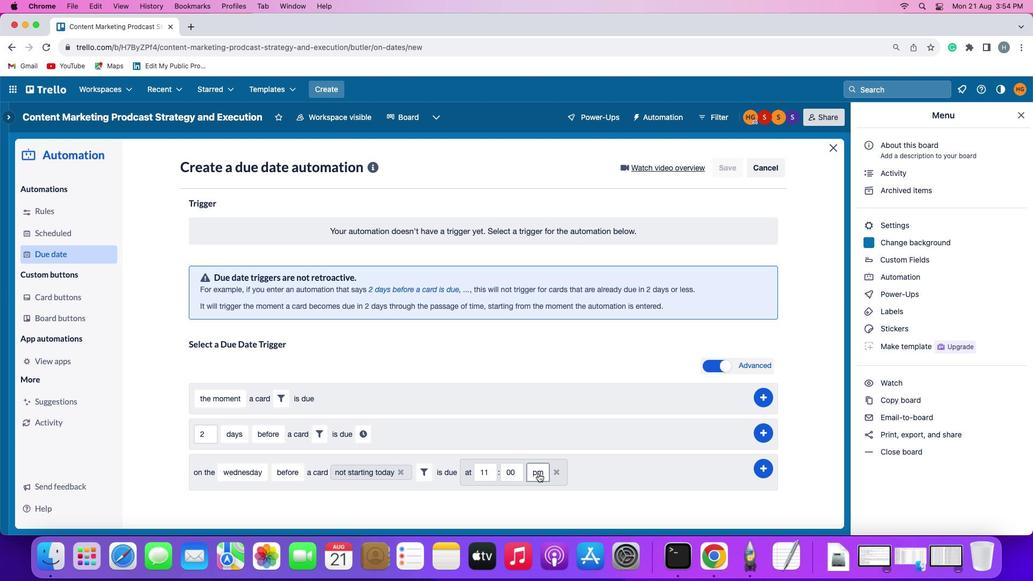 
Action: Mouse moved to (540, 488)
Screenshot: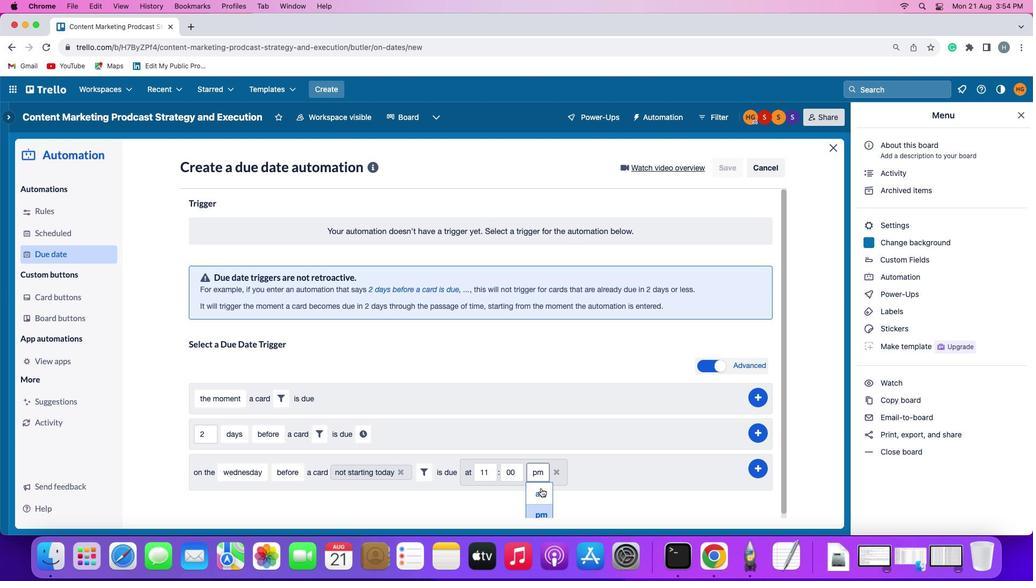 
Action: Mouse pressed left at (540, 488)
Screenshot: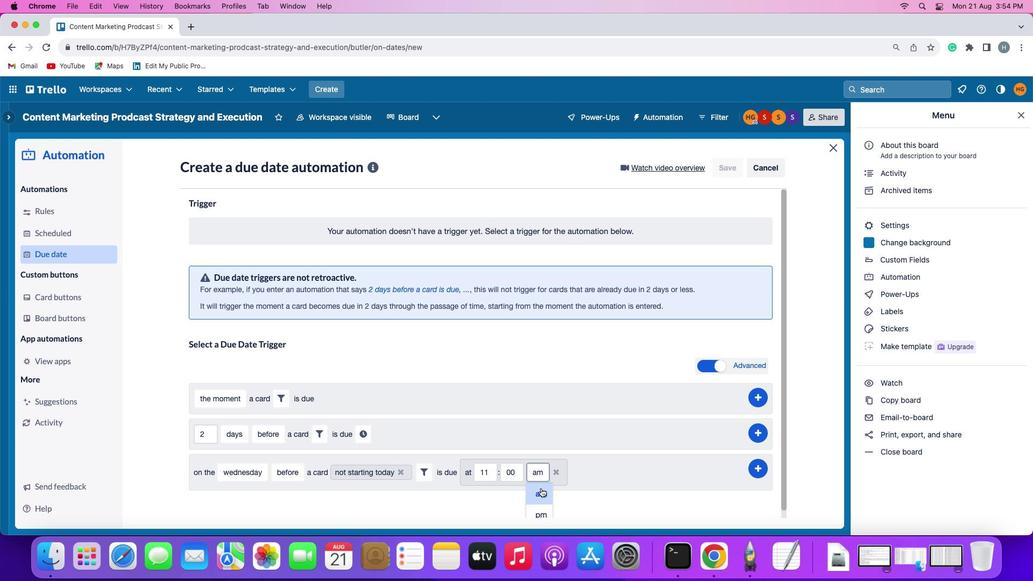 
Action: Mouse moved to (764, 464)
Screenshot: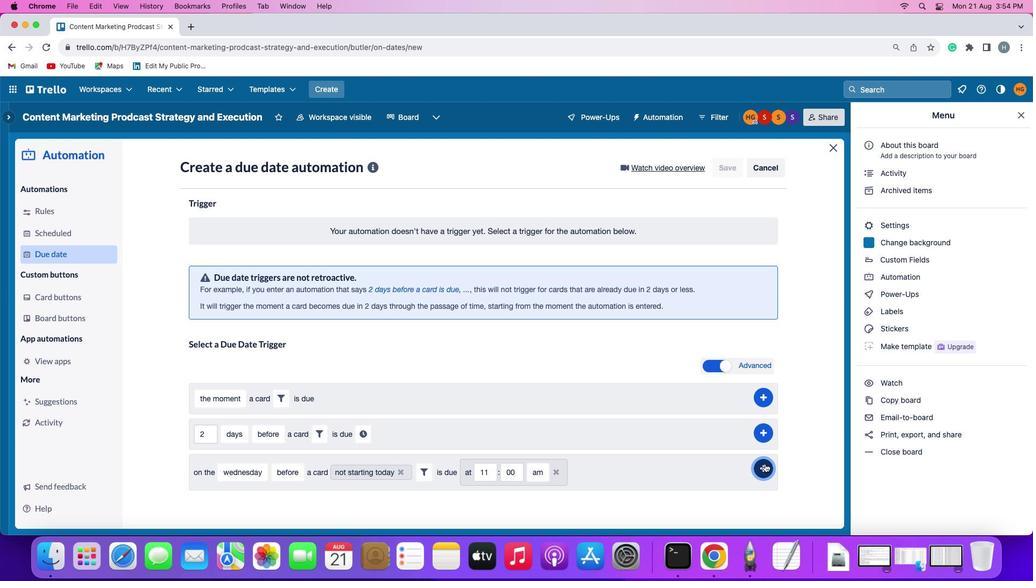 
Action: Mouse pressed left at (764, 464)
Screenshot: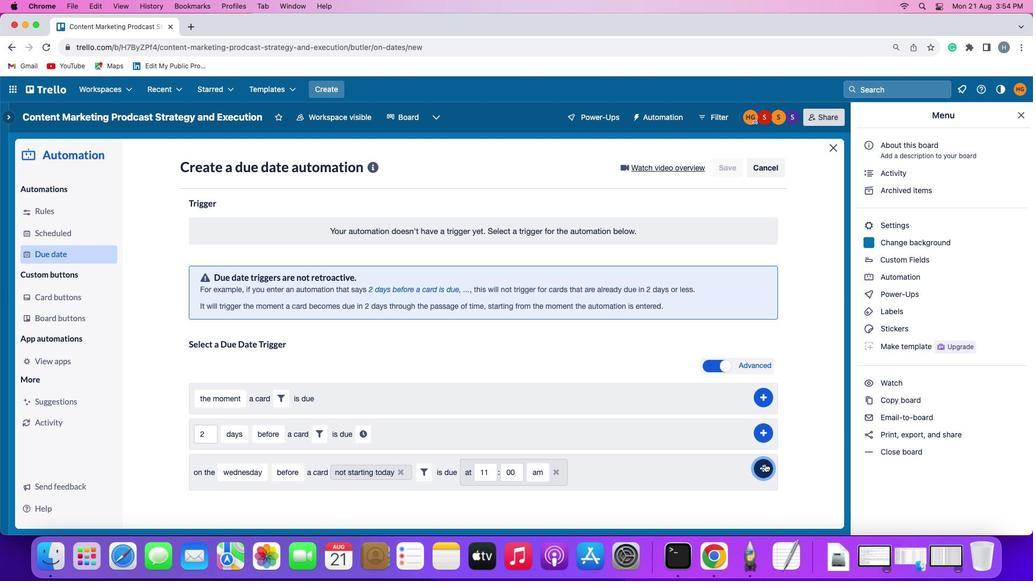 
Action: Mouse moved to (800, 379)
Screenshot: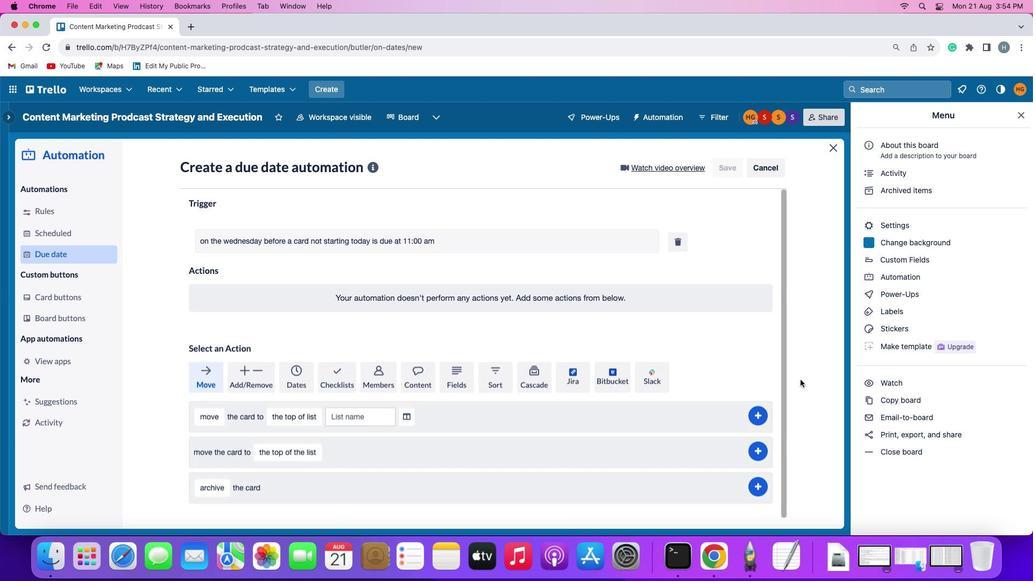 
